 Task: Search one way flight ticket for 3 adults, 3 children in business from Gainesville: Gainesville Regional Airport to Laramie: Laramie Regional Airport on 5-3-2023. Choice of flights is Emirates and Kenya Airways. Number of bags: 1 carry on bag and 3 checked bags. Price is upto 79000. Outbound departure time preference is 15:00.
Action: Mouse moved to (323, 135)
Screenshot: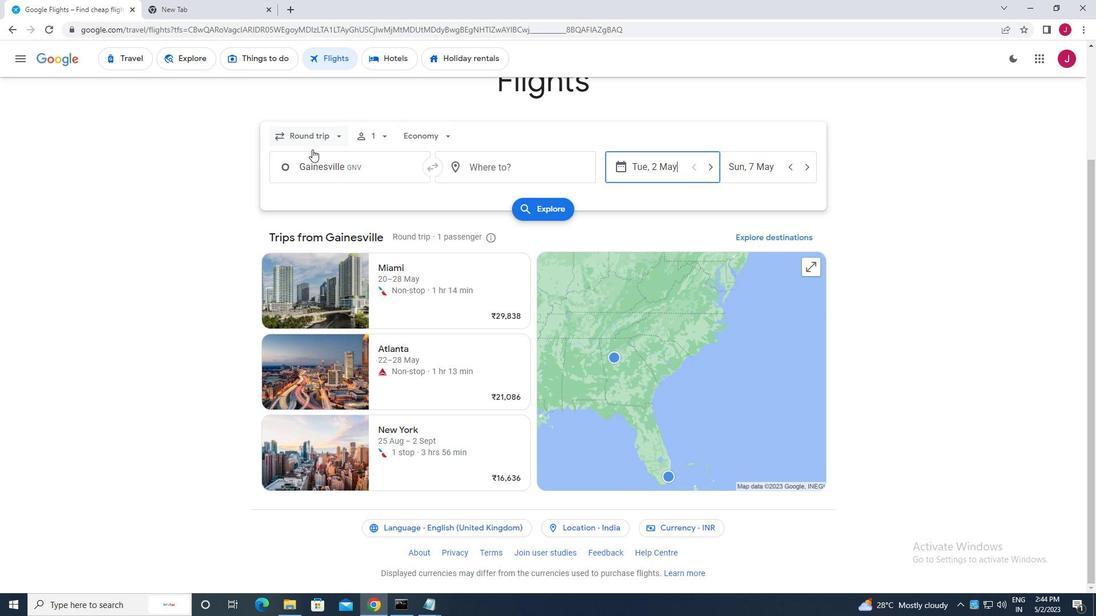 
Action: Mouse pressed left at (323, 135)
Screenshot: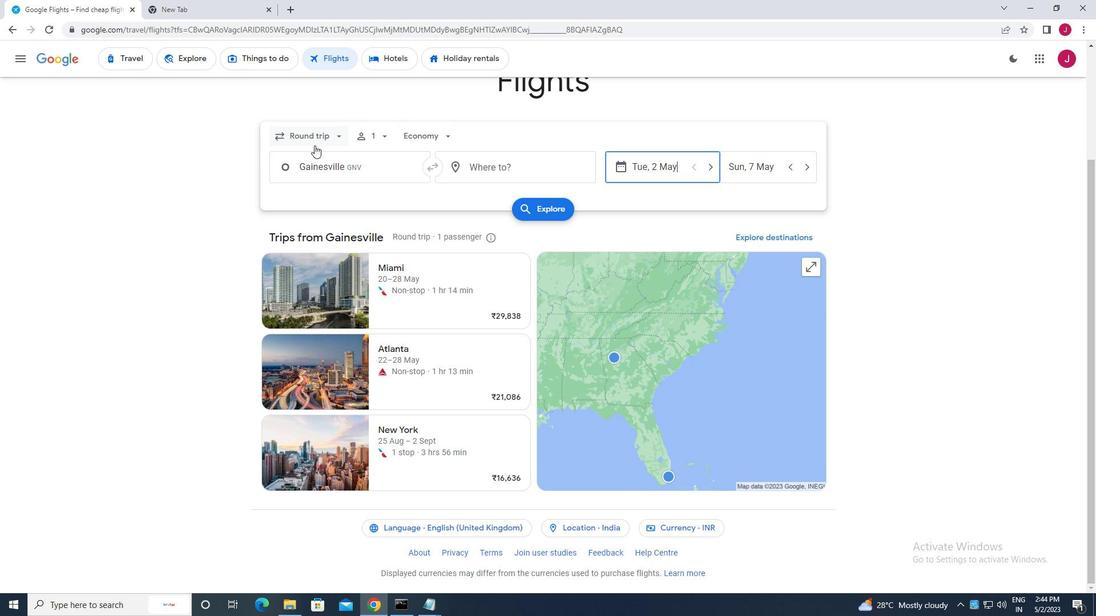
Action: Mouse moved to (328, 190)
Screenshot: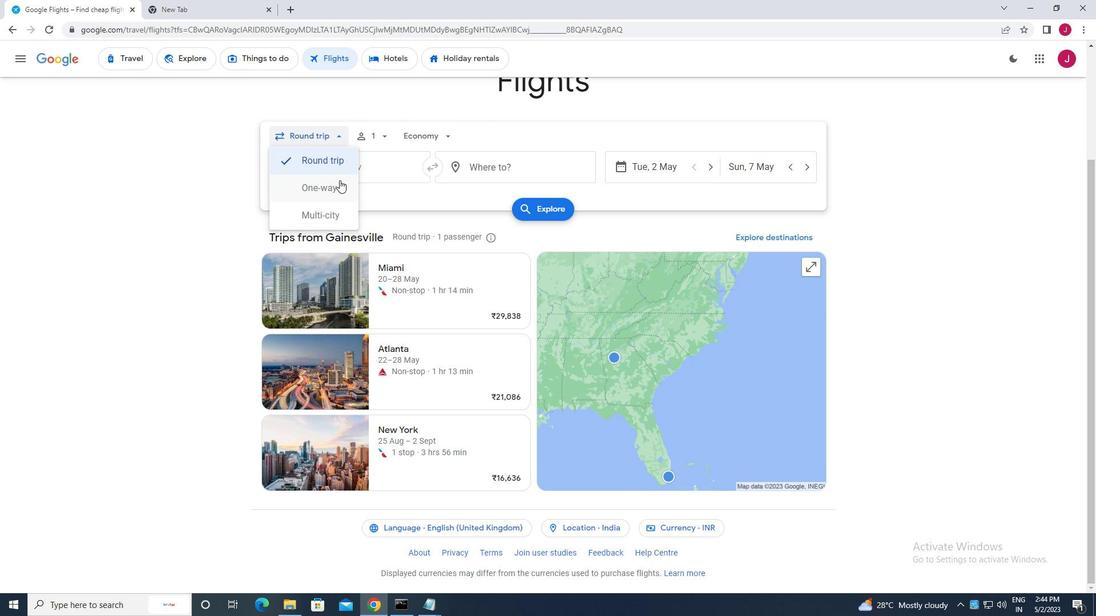 
Action: Mouse pressed left at (328, 190)
Screenshot: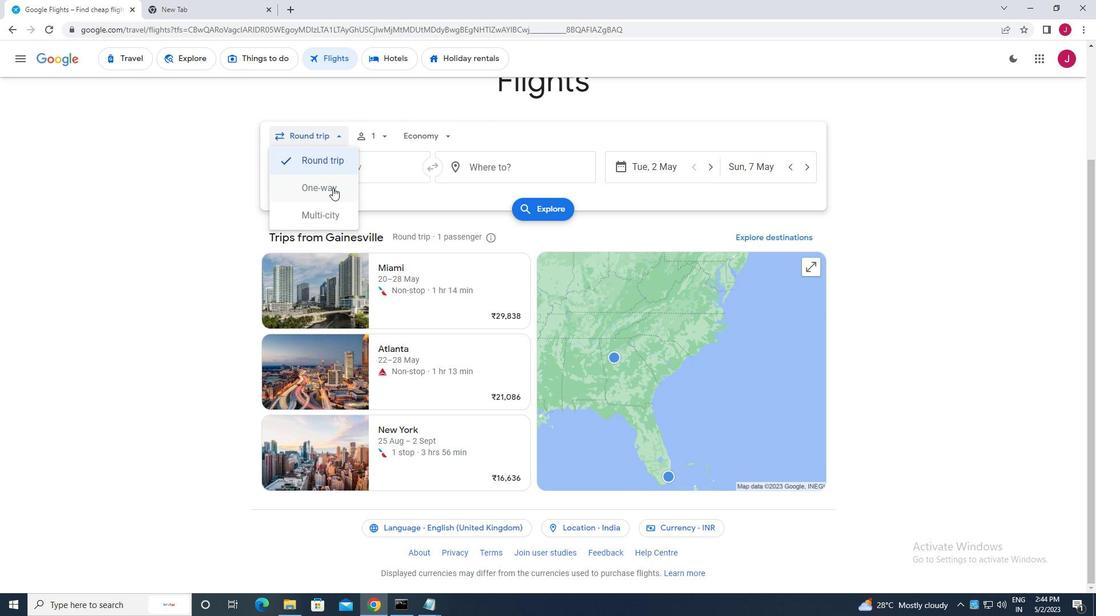 
Action: Mouse moved to (375, 133)
Screenshot: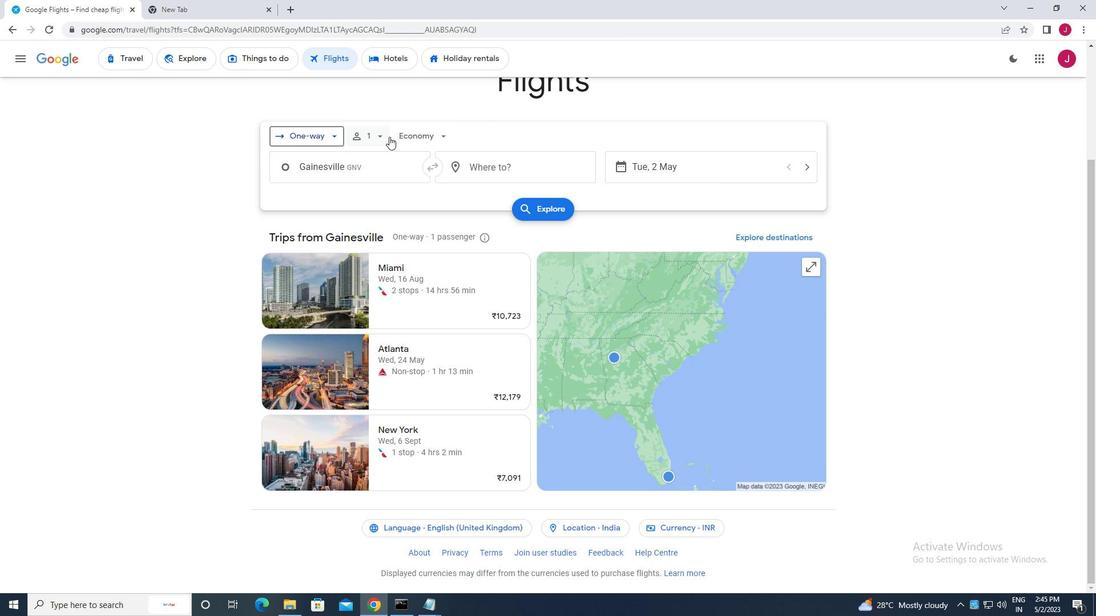 
Action: Mouse pressed left at (375, 133)
Screenshot: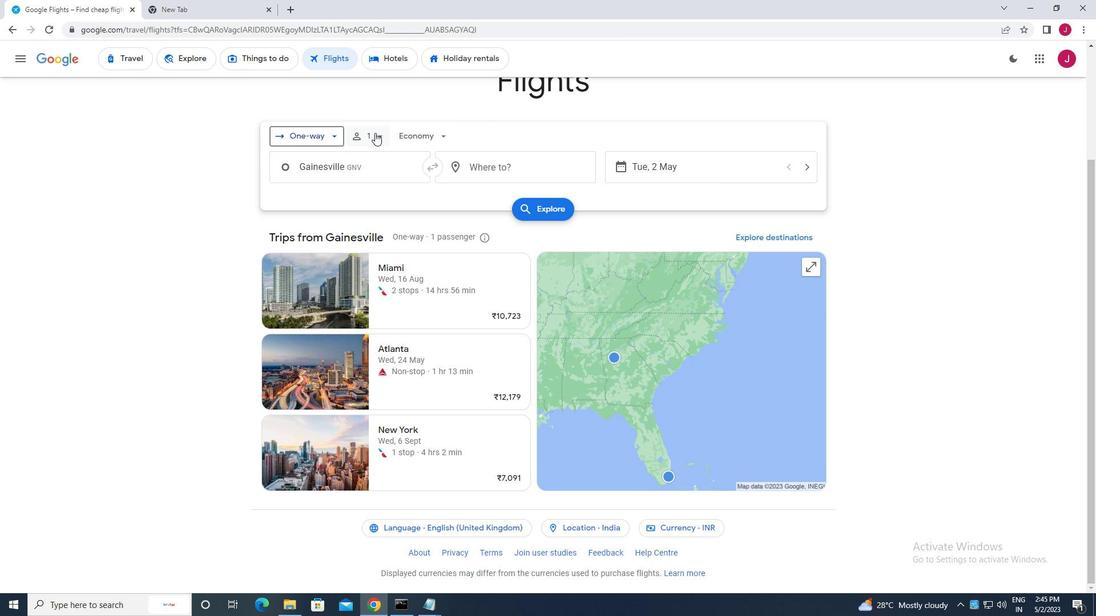 
Action: Mouse moved to (464, 166)
Screenshot: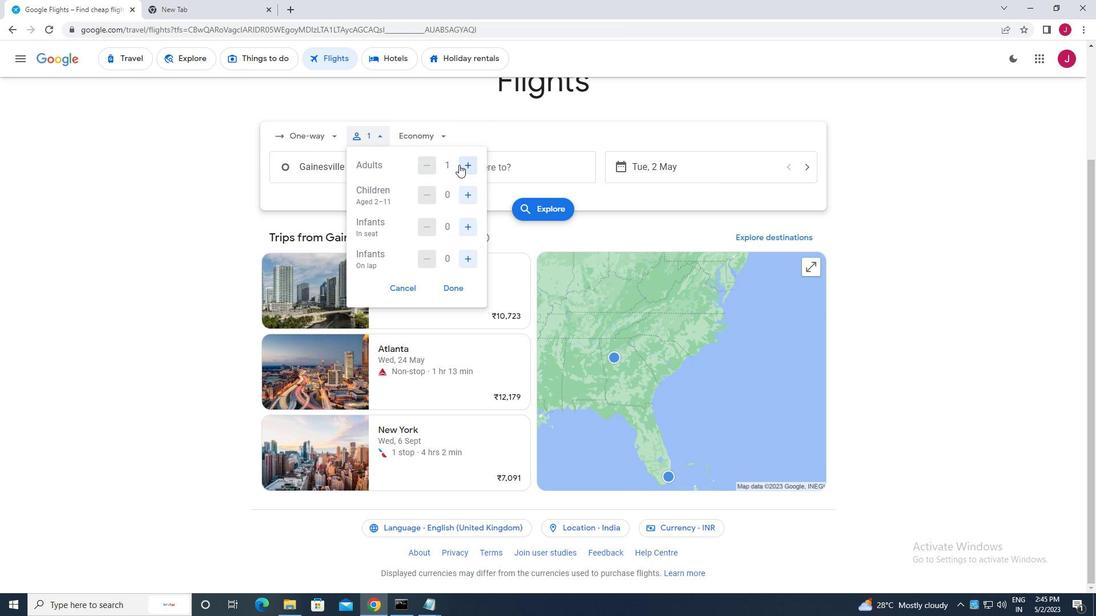 
Action: Mouse pressed left at (464, 166)
Screenshot: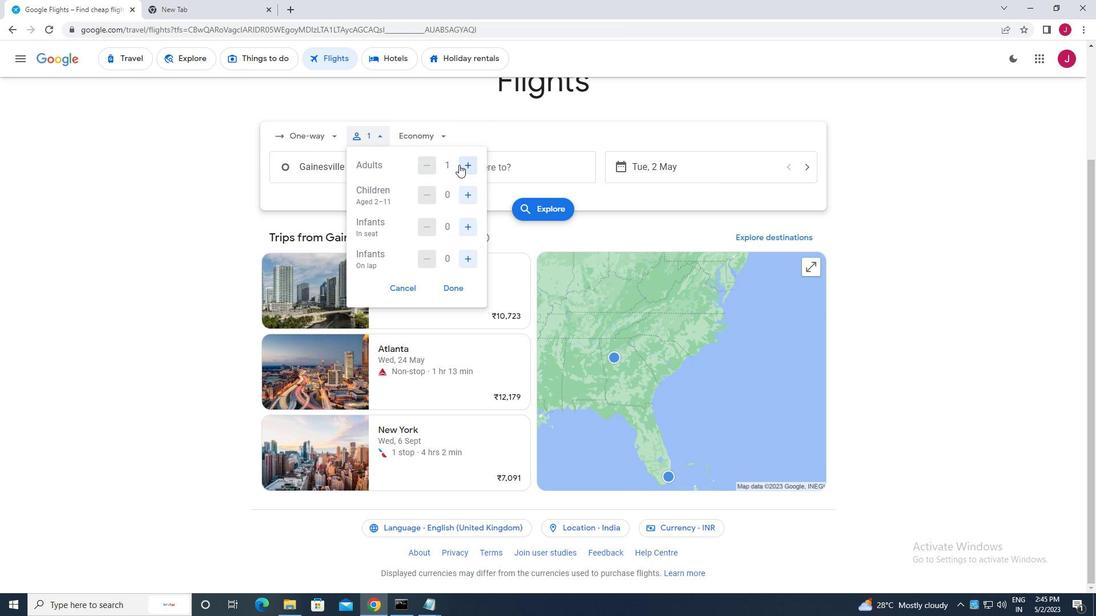 
Action: Mouse pressed left at (464, 166)
Screenshot: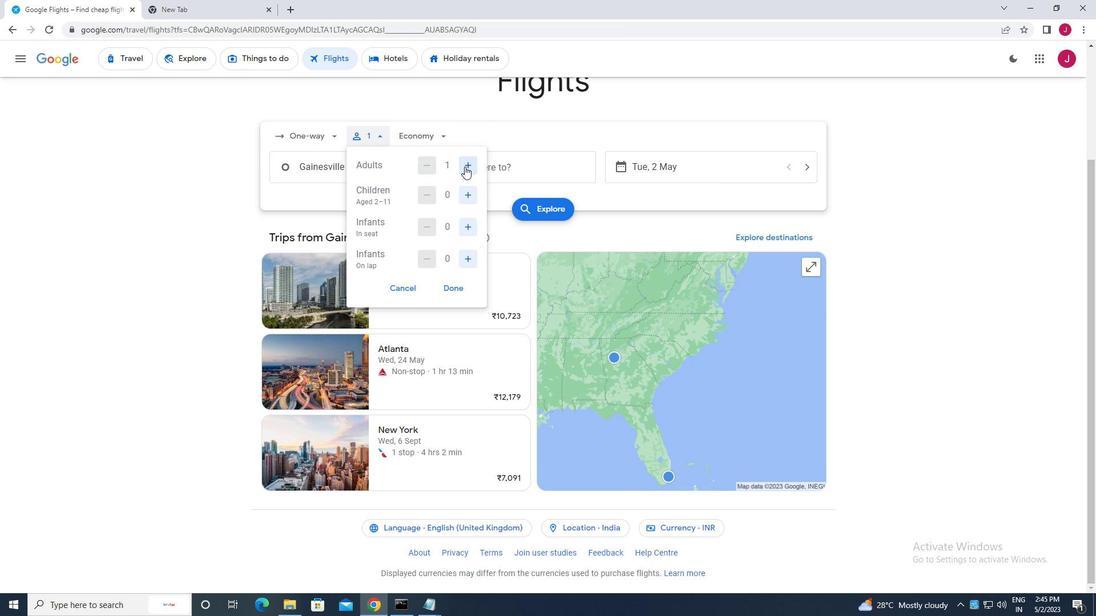
Action: Mouse moved to (464, 198)
Screenshot: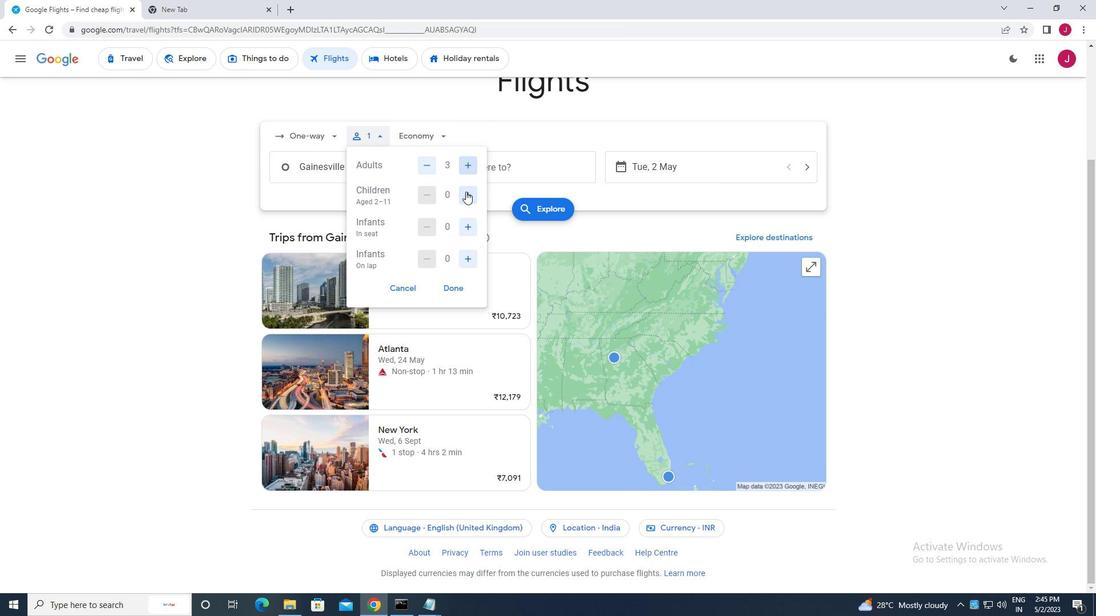 
Action: Mouse pressed left at (464, 198)
Screenshot: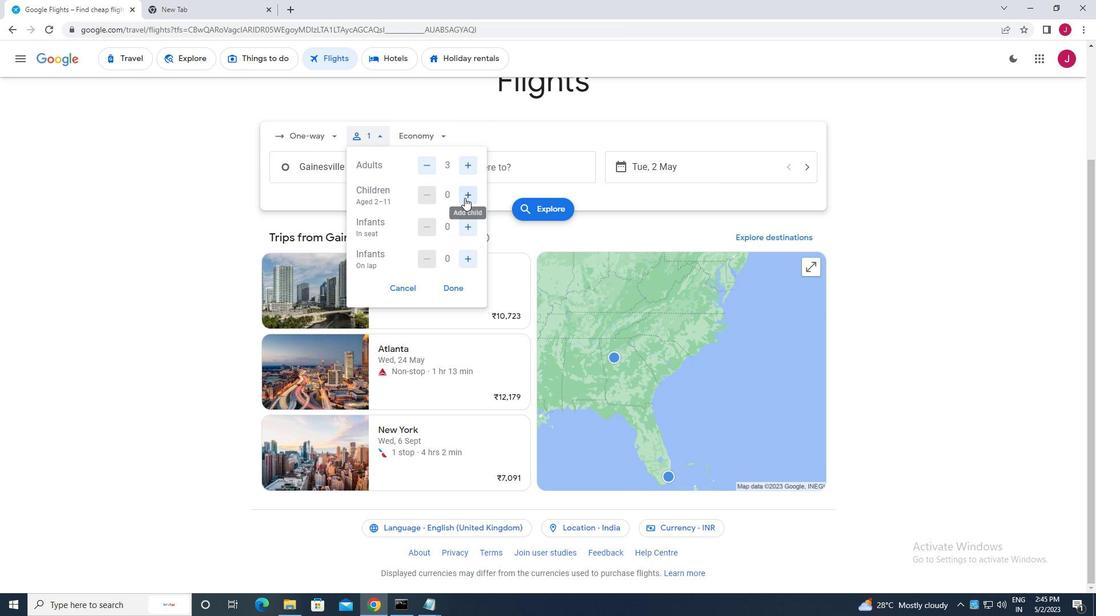 
Action: Mouse pressed left at (464, 198)
Screenshot: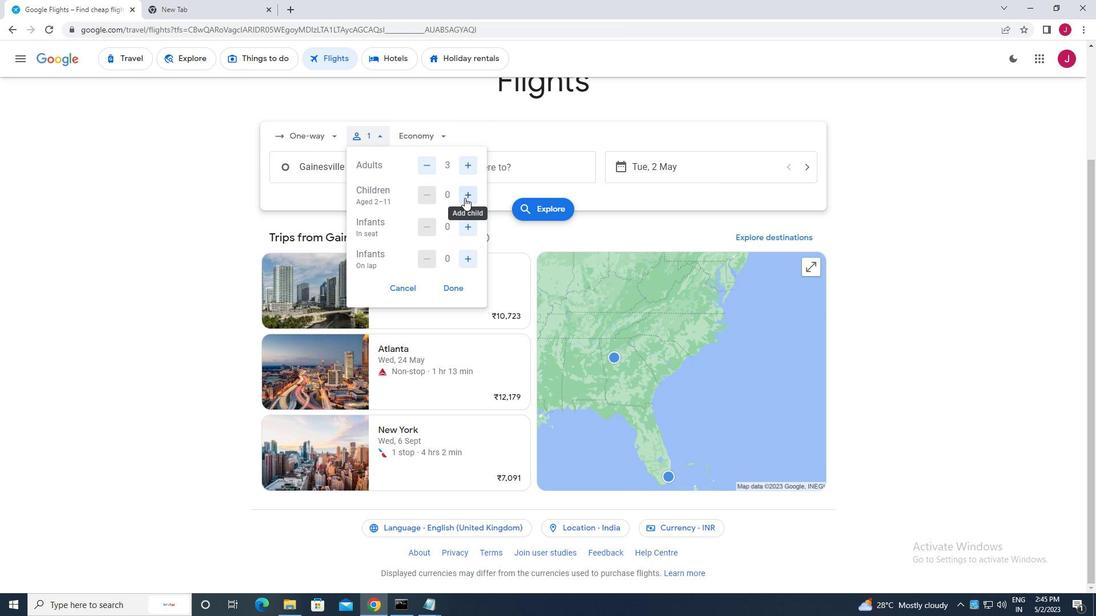 
Action: Mouse pressed left at (464, 198)
Screenshot: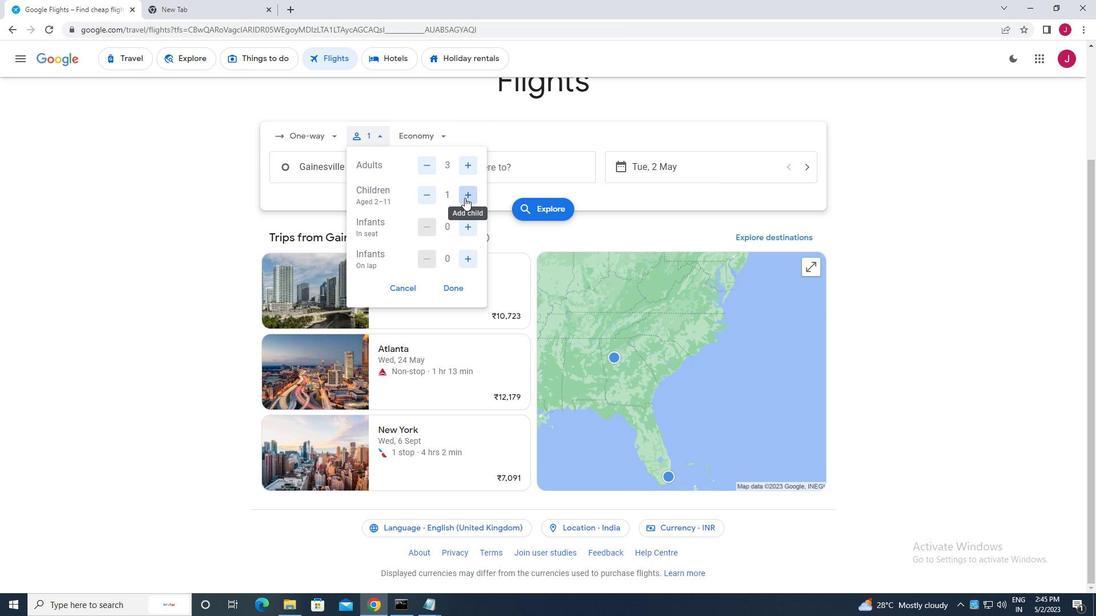 
Action: Mouse moved to (456, 287)
Screenshot: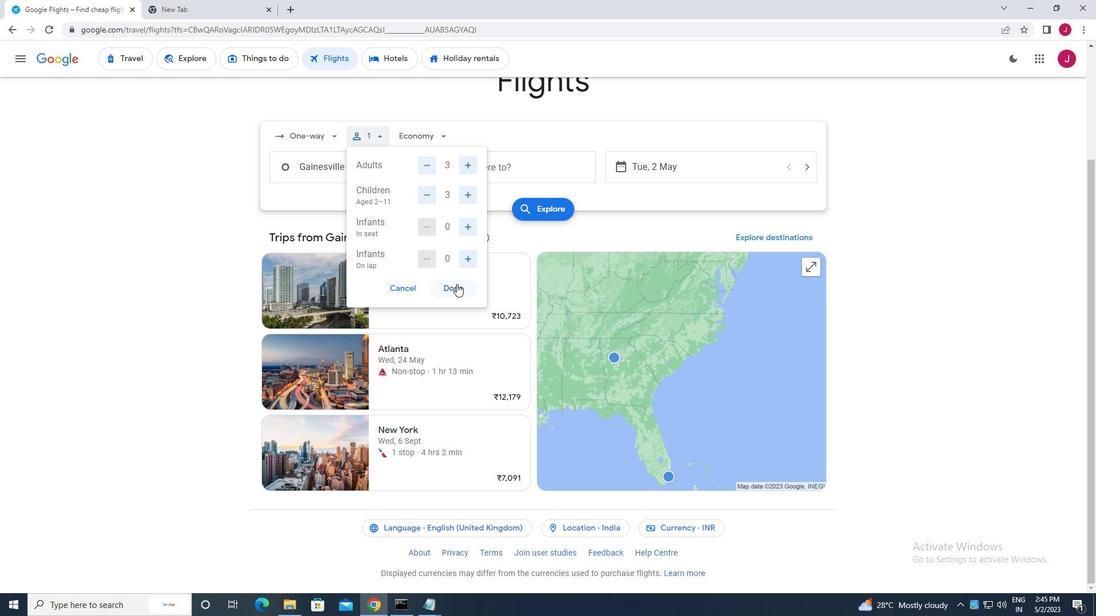 
Action: Mouse pressed left at (456, 287)
Screenshot: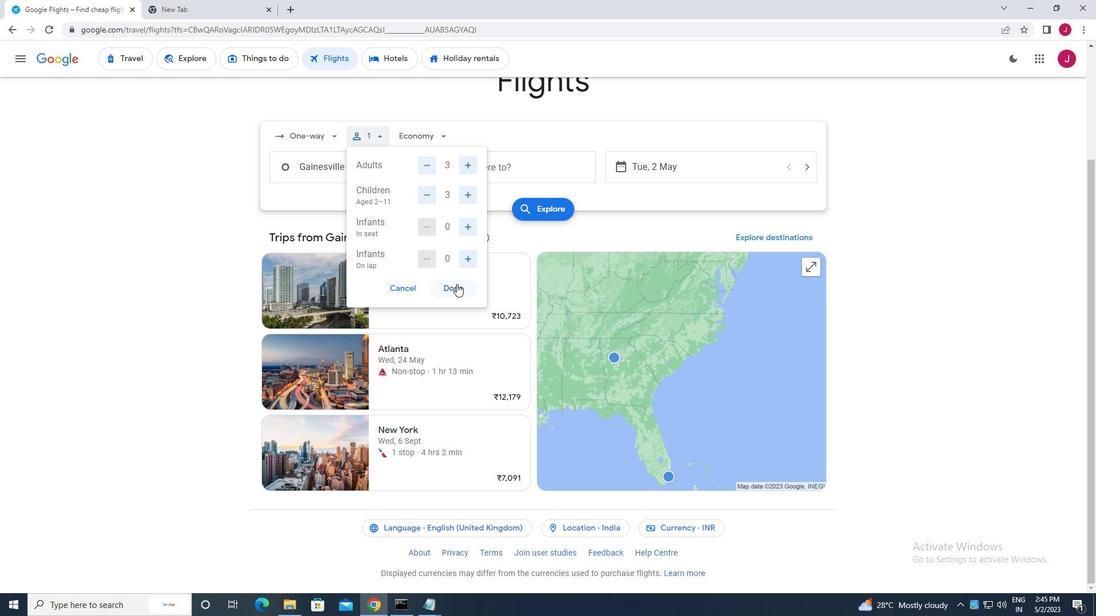 
Action: Mouse moved to (444, 135)
Screenshot: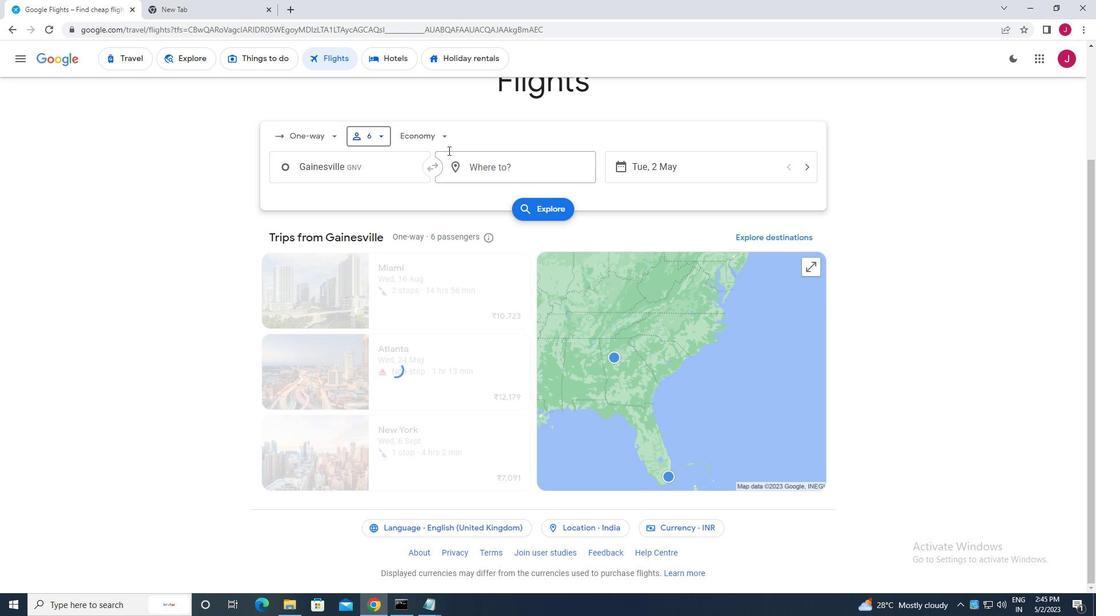 
Action: Mouse pressed left at (444, 135)
Screenshot: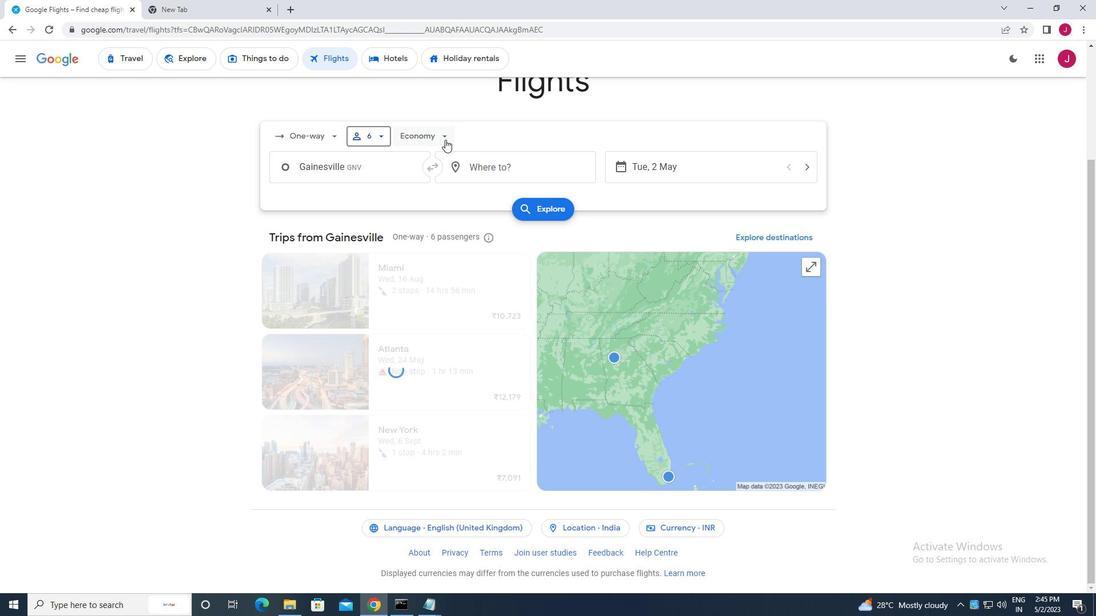
Action: Mouse moved to (429, 213)
Screenshot: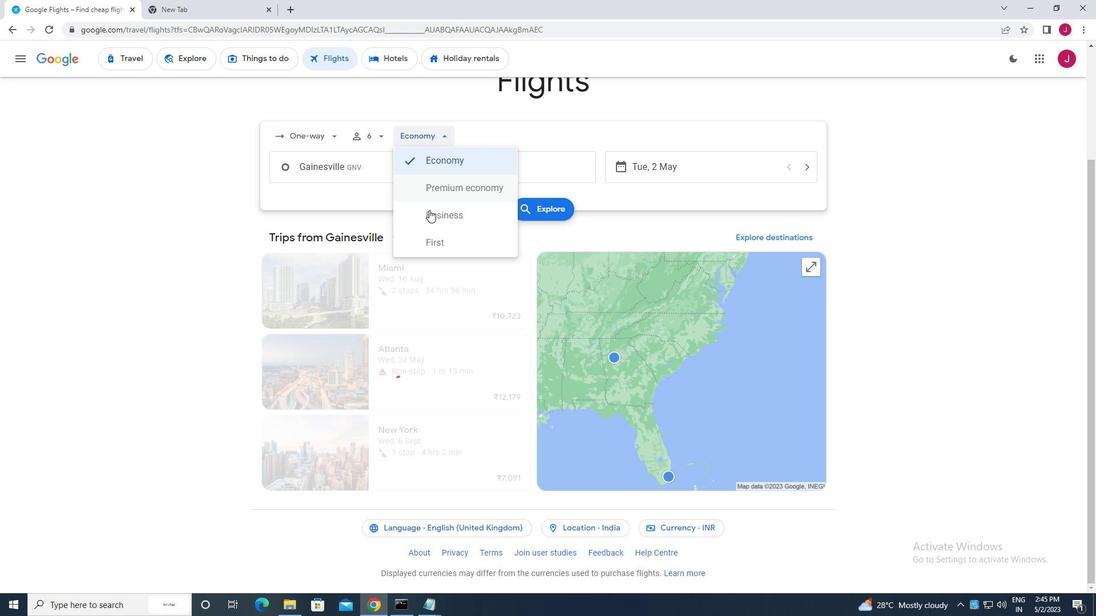 
Action: Mouse pressed left at (429, 213)
Screenshot: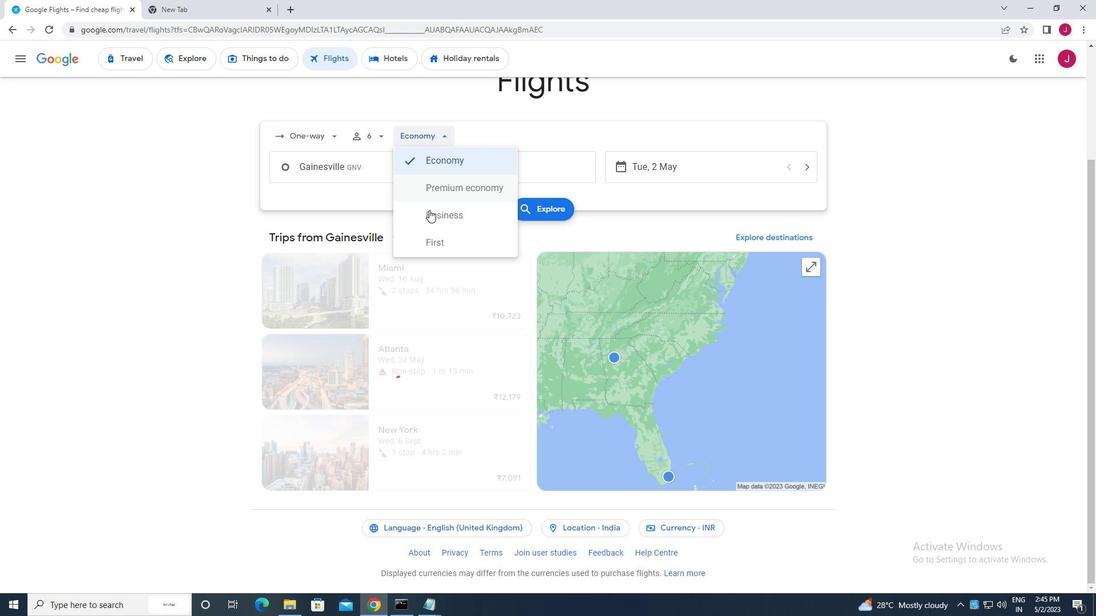 
Action: Mouse moved to (386, 168)
Screenshot: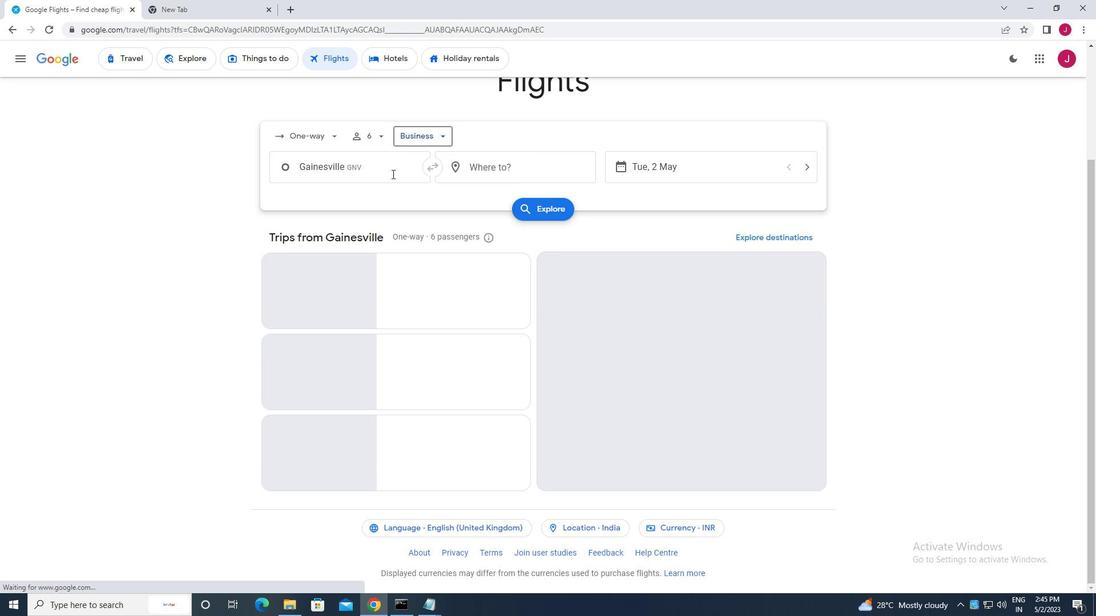 
Action: Mouse pressed left at (386, 168)
Screenshot: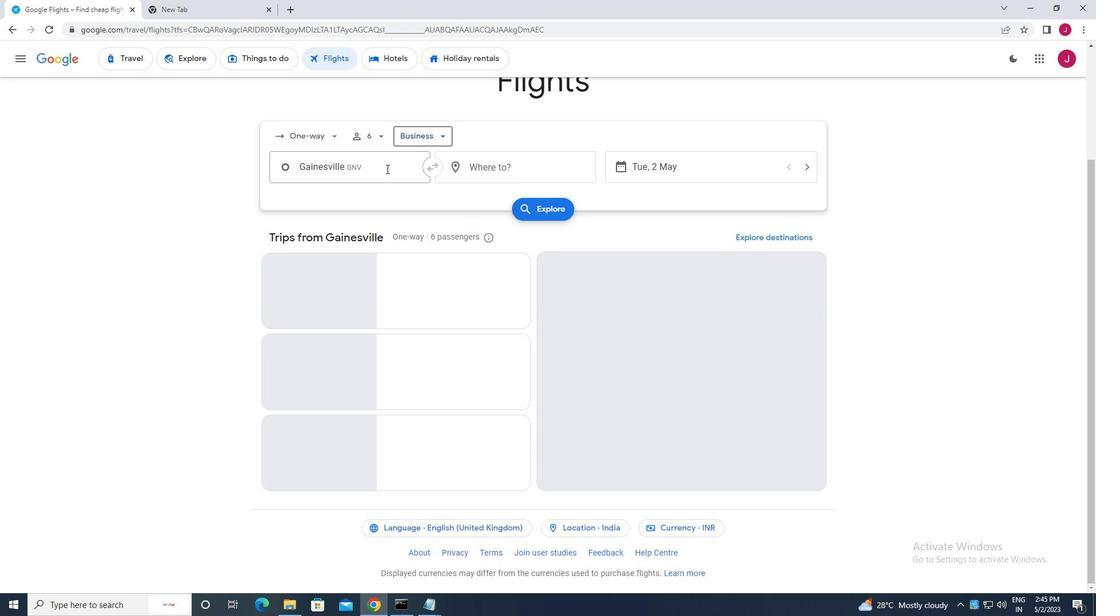 
Action: Mouse moved to (387, 166)
Screenshot: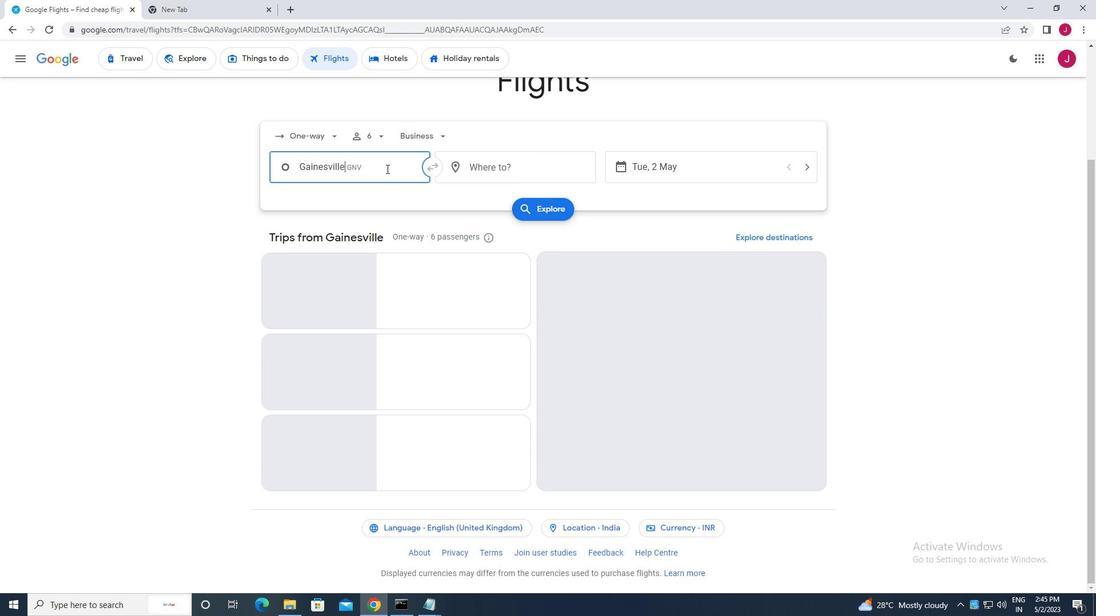 
Action: Key pressed gaines
Screenshot: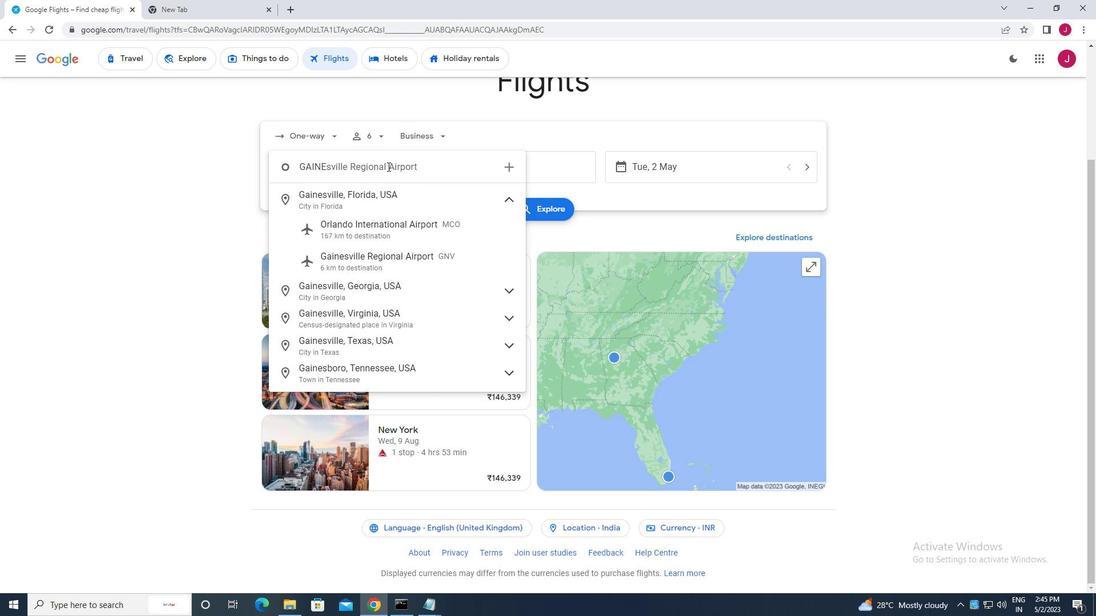 
Action: Mouse moved to (406, 255)
Screenshot: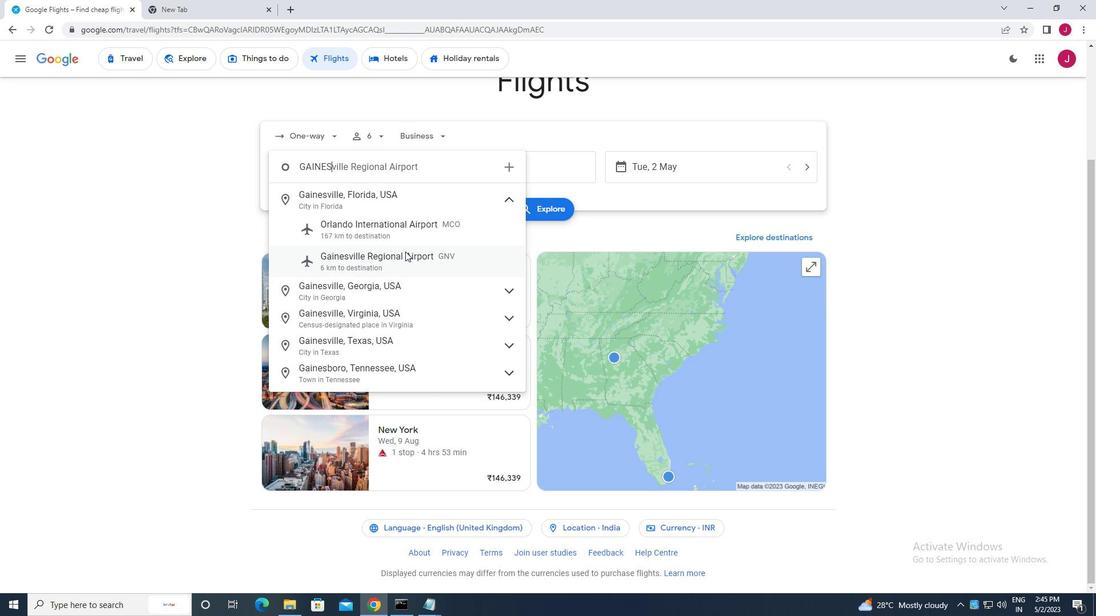 
Action: Mouse pressed left at (406, 255)
Screenshot: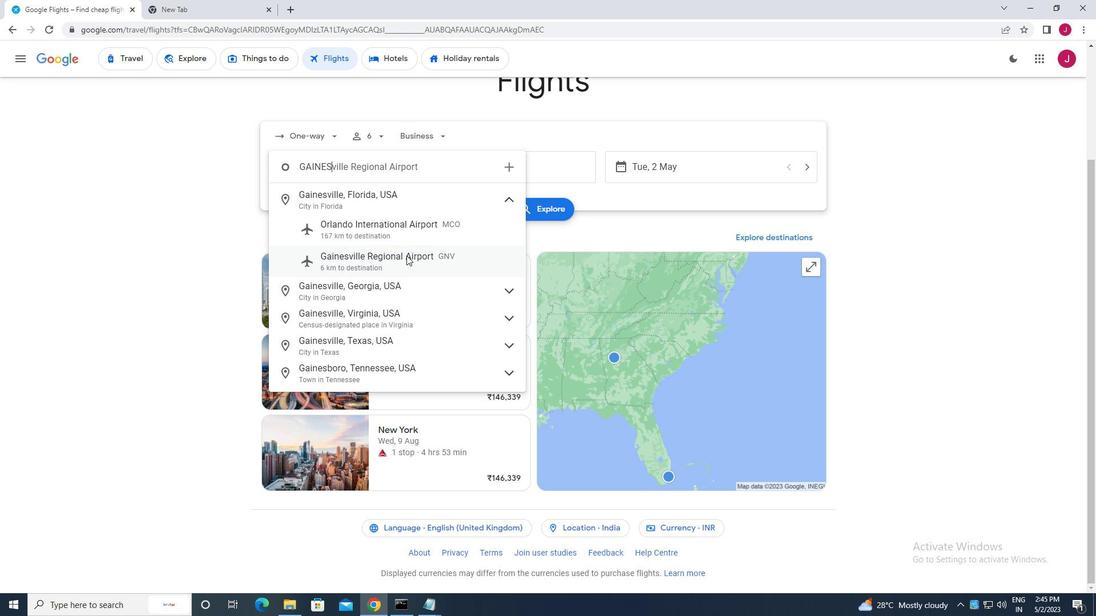 
Action: Mouse moved to (509, 174)
Screenshot: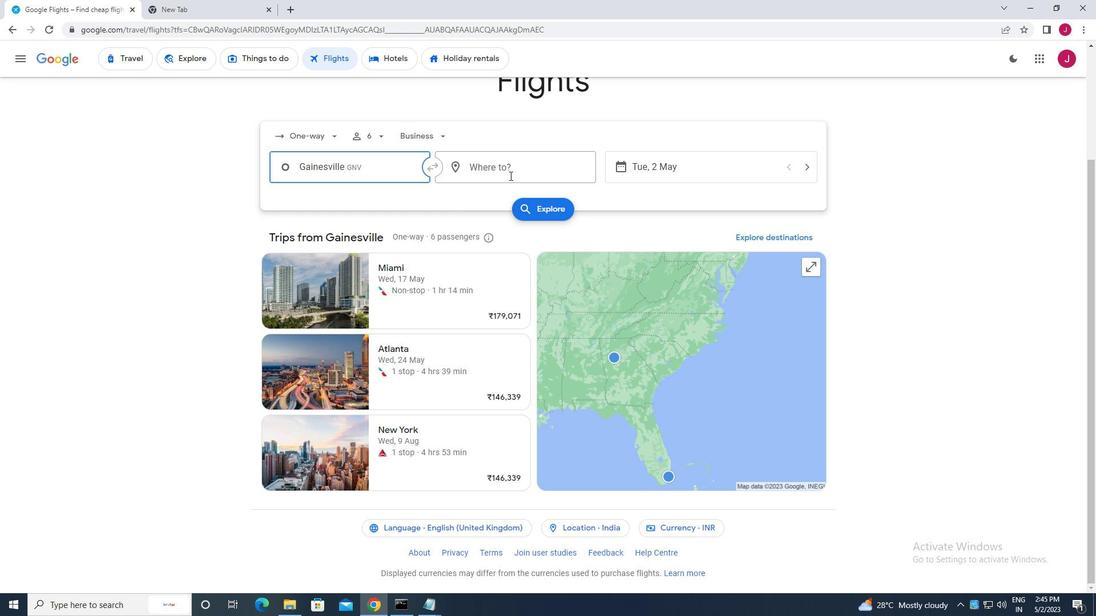 
Action: Mouse pressed left at (509, 174)
Screenshot: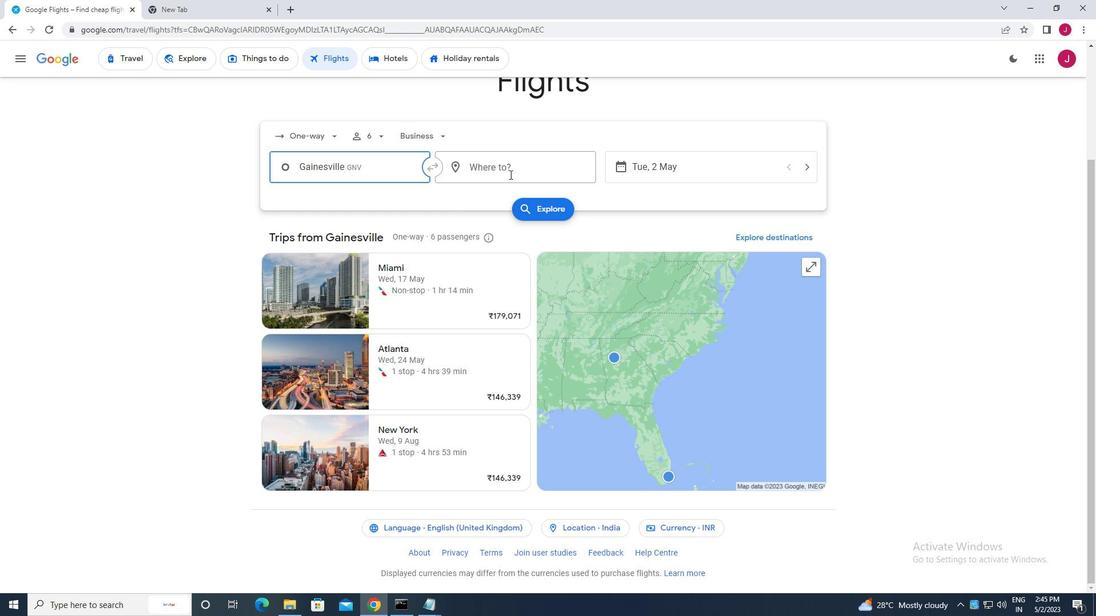 
Action: Mouse moved to (512, 175)
Screenshot: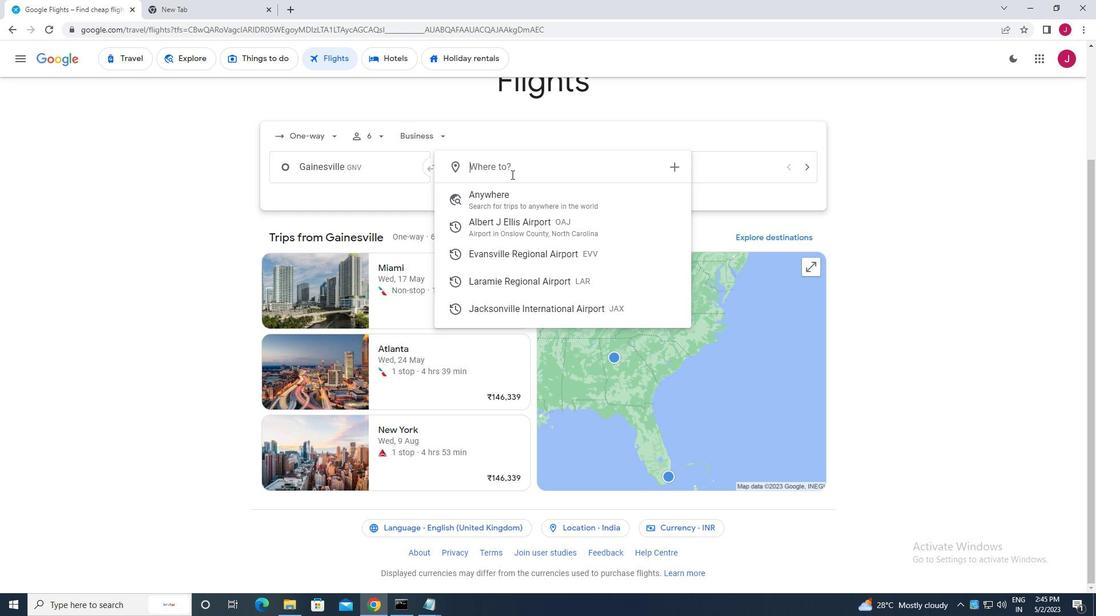 
Action: Key pressed laram
Screenshot: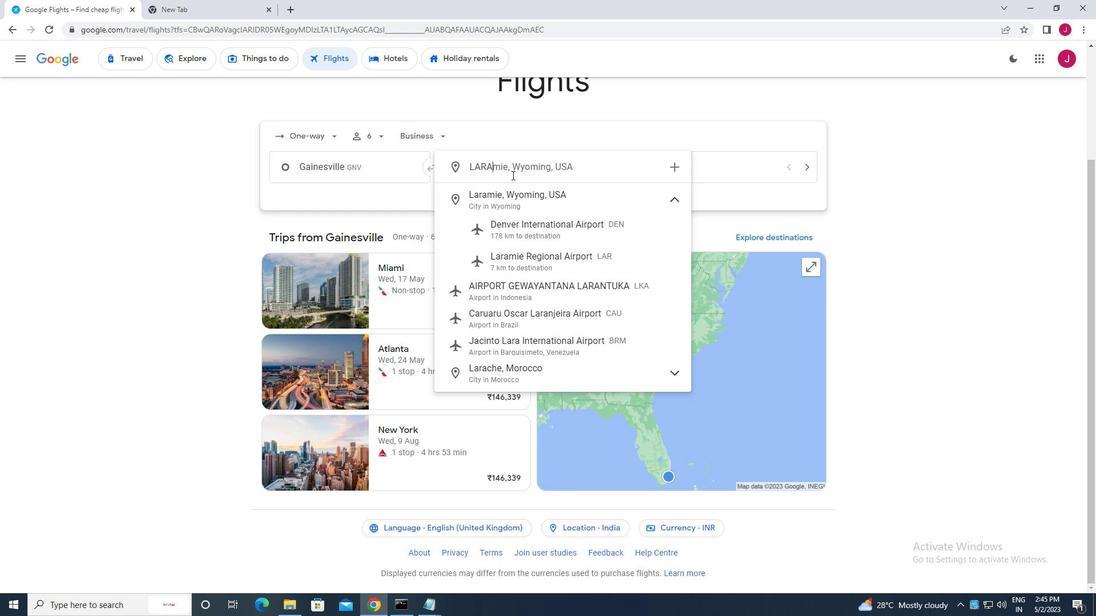 
Action: Mouse moved to (547, 258)
Screenshot: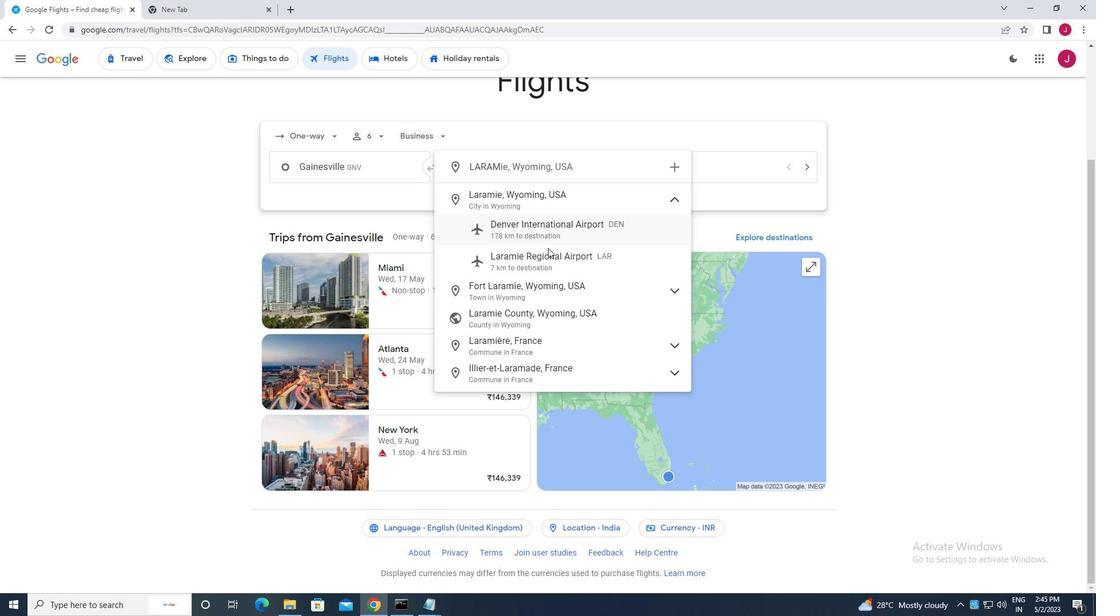 
Action: Mouse pressed left at (547, 258)
Screenshot: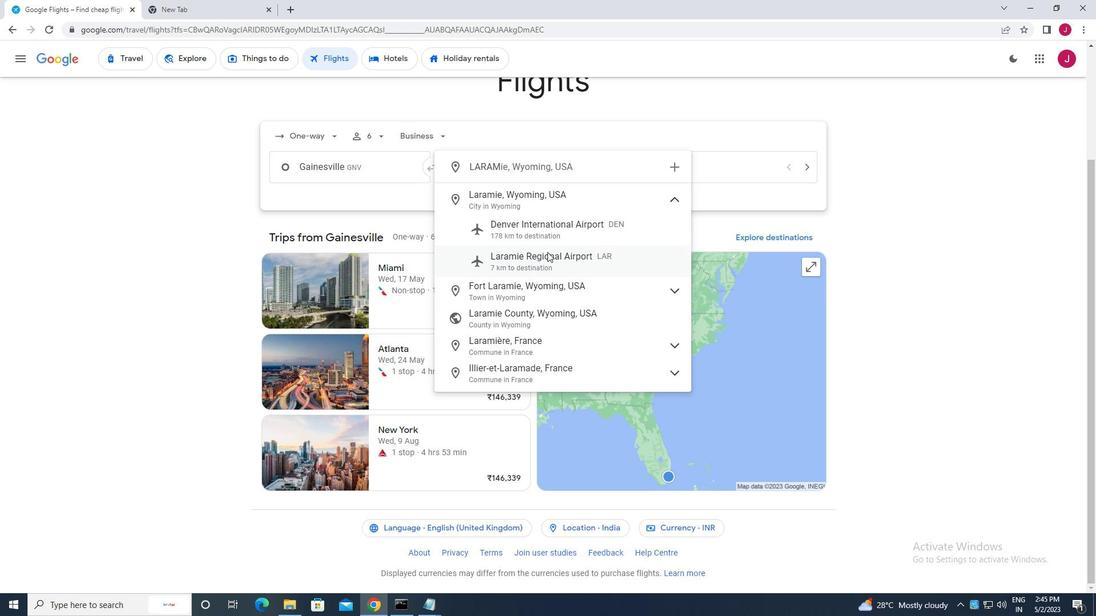 
Action: Mouse moved to (668, 163)
Screenshot: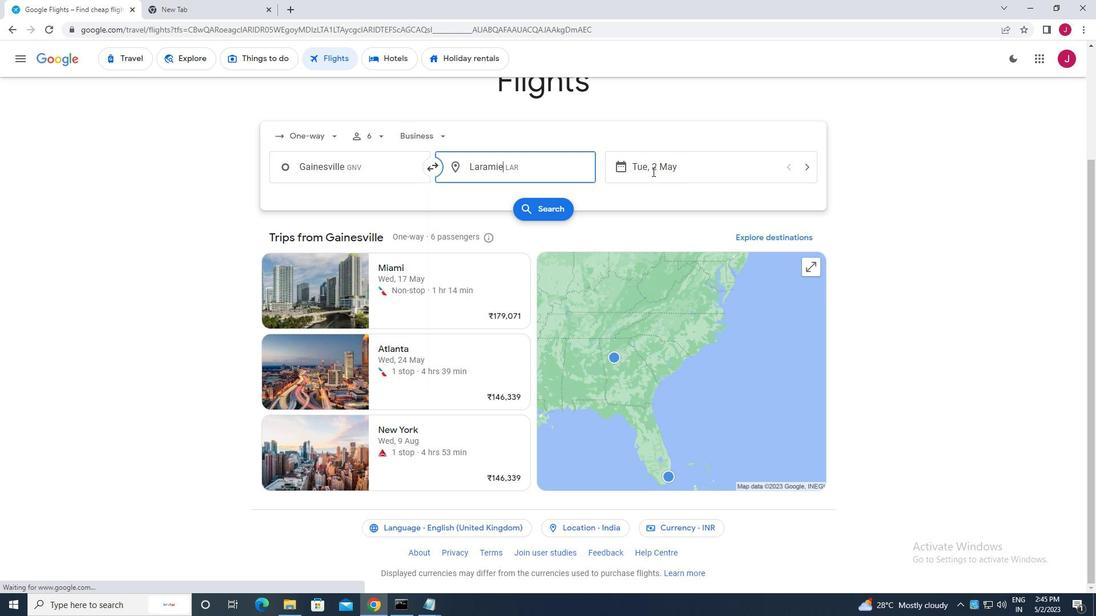 
Action: Mouse pressed left at (668, 163)
Screenshot: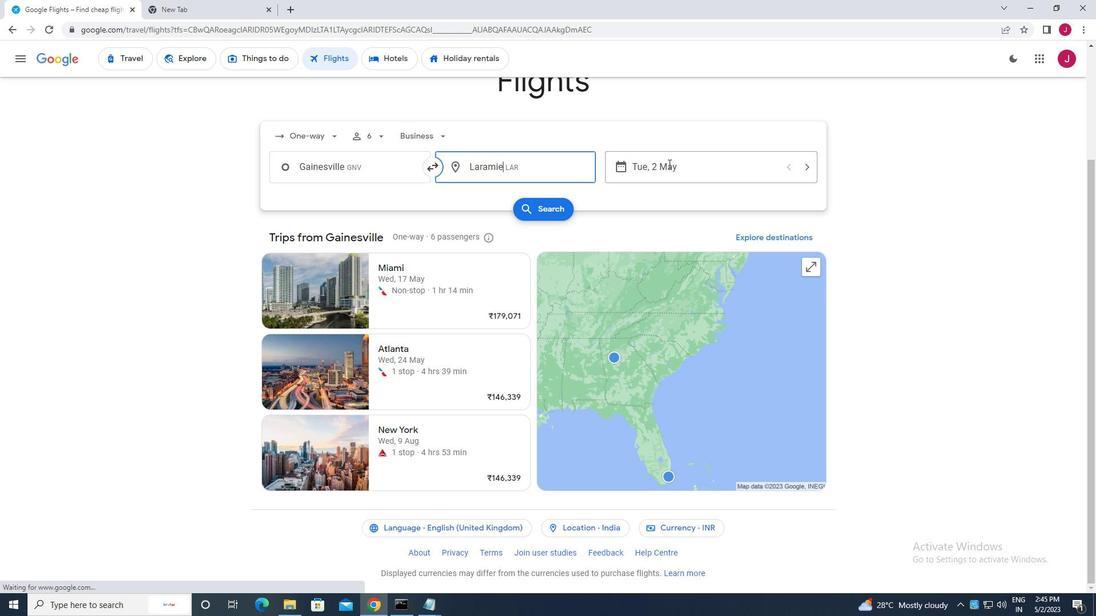 
Action: Mouse moved to (496, 259)
Screenshot: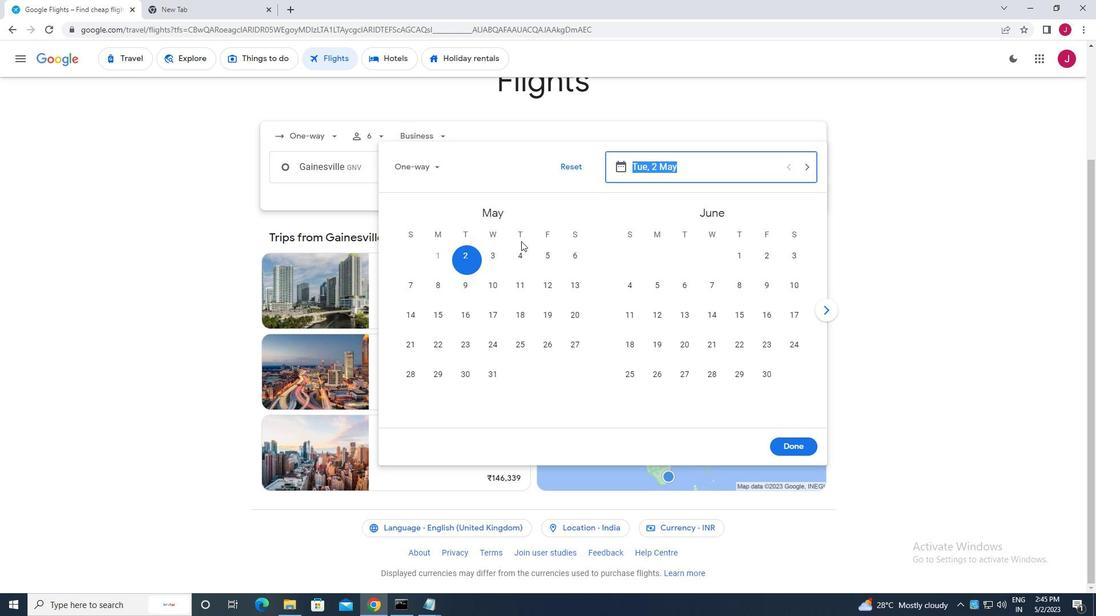 
Action: Mouse pressed left at (496, 259)
Screenshot: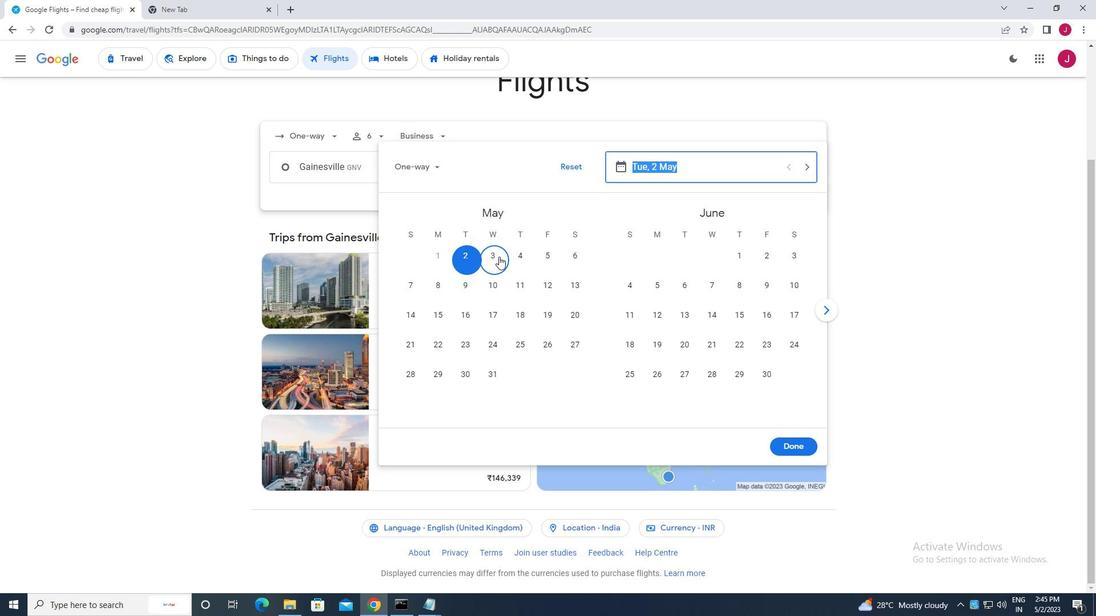 
Action: Mouse moved to (794, 446)
Screenshot: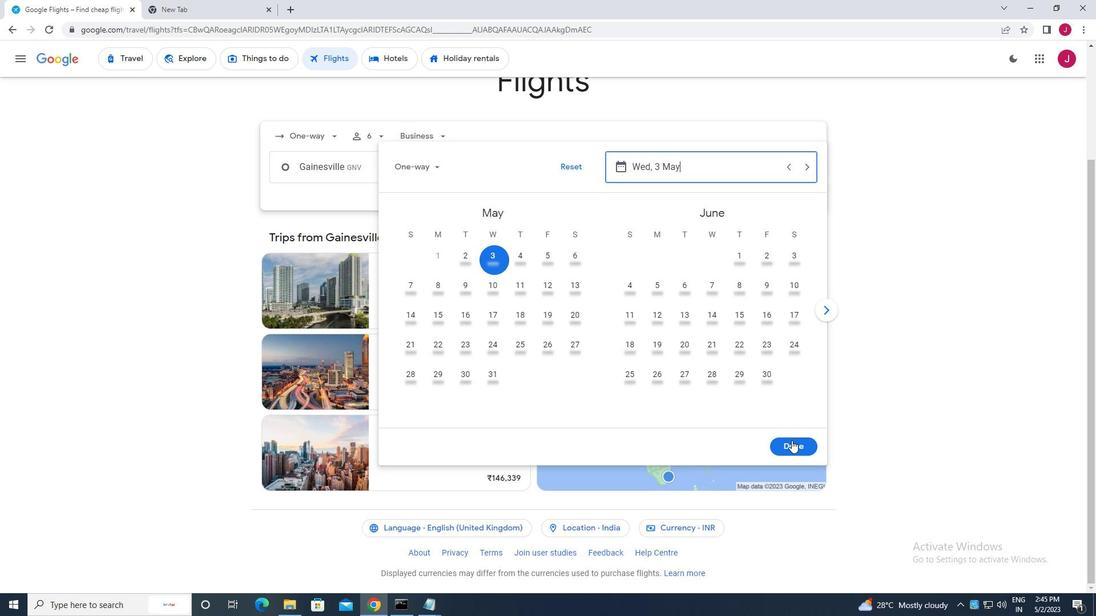 
Action: Mouse pressed left at (794, 446)
Screenshot: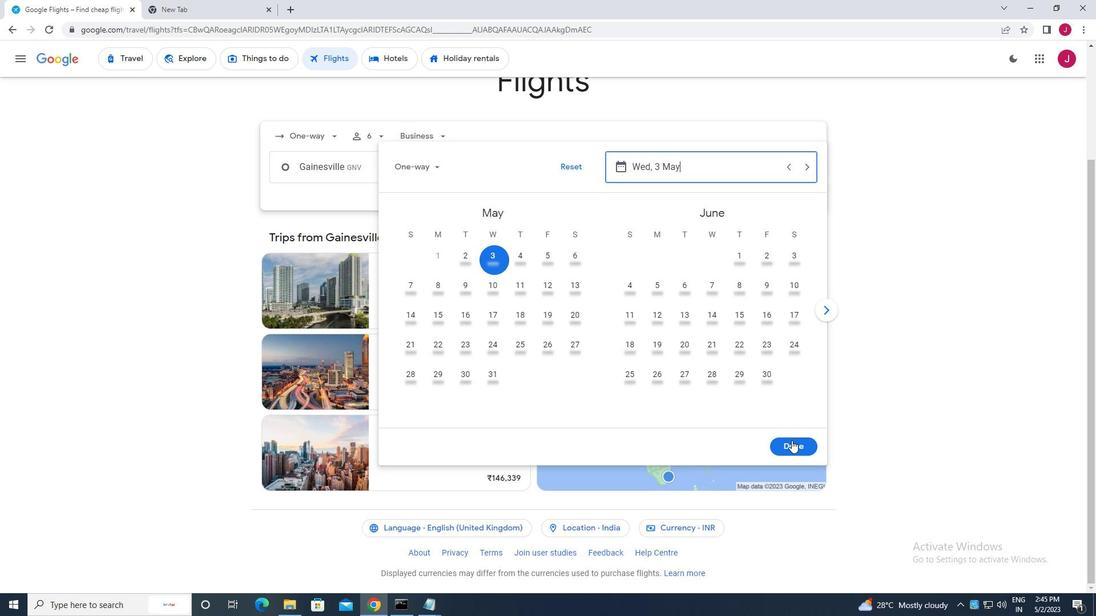 
Action: Mouse moved to (550, 214)
Screenshot: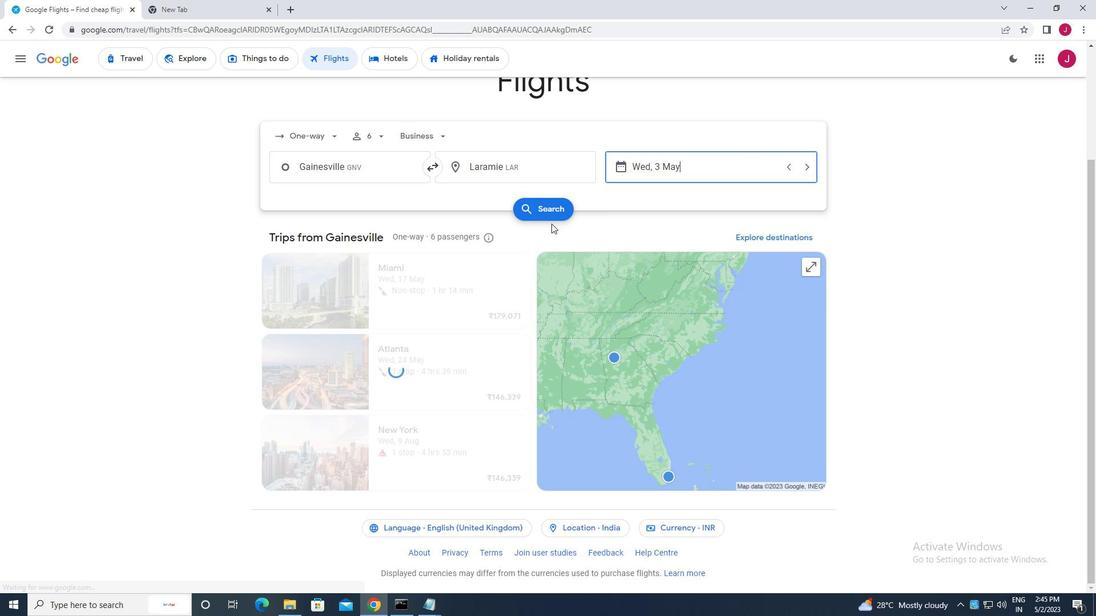 
Action: Mouse pressed left at (550, 214)
Screenshot: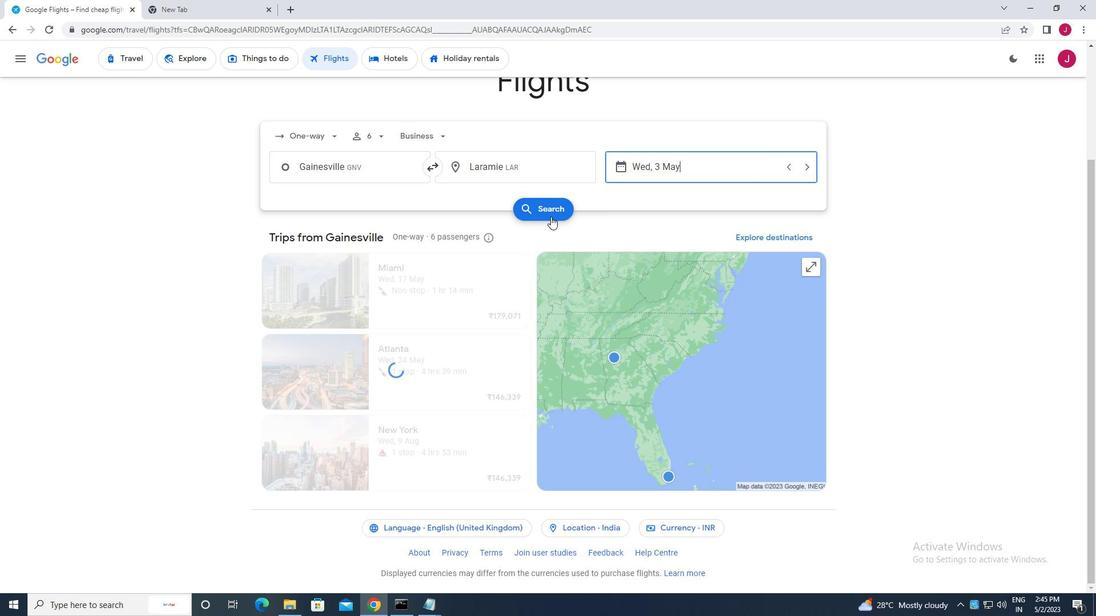 
Action: Mouse moved to (296, 164)
Screenshot: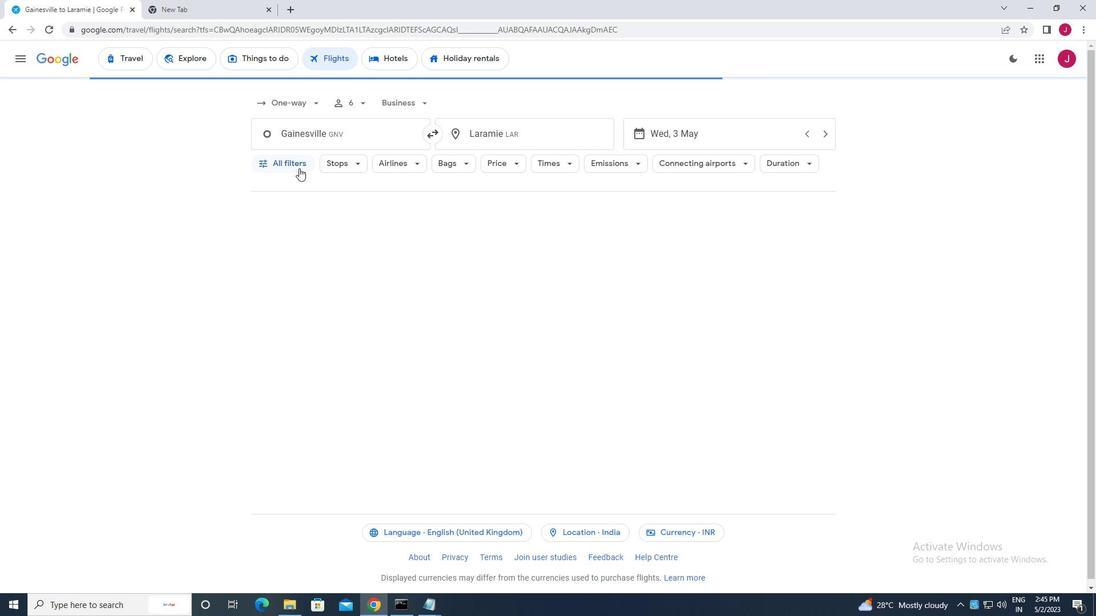 
Action: Mouse pressed left at (296, 164)
Screenshot: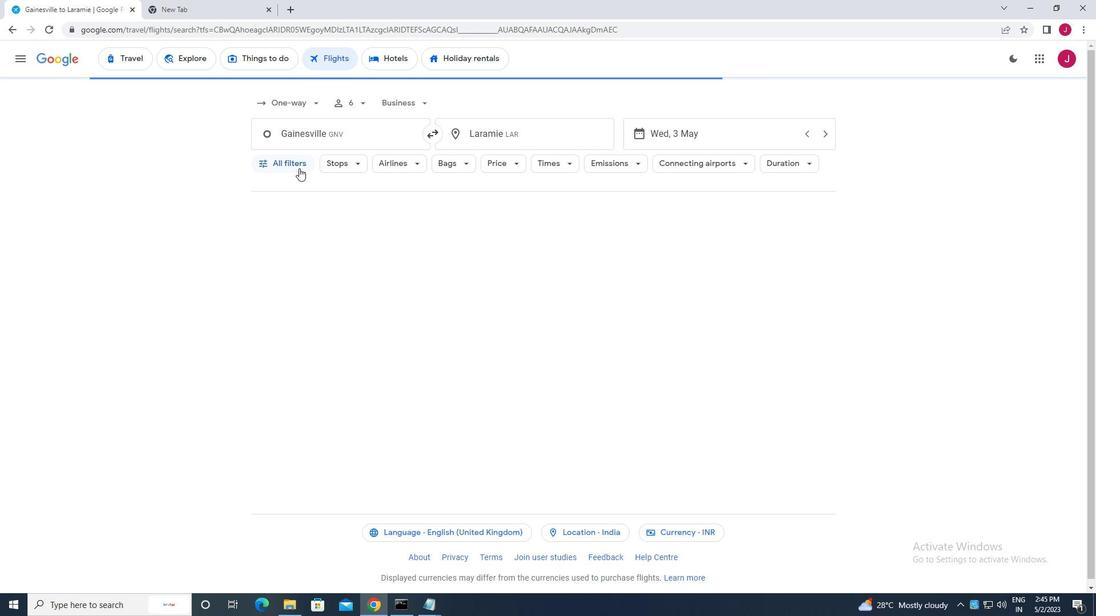 
Action: Mouse moved to (340, 237)
Screenshot: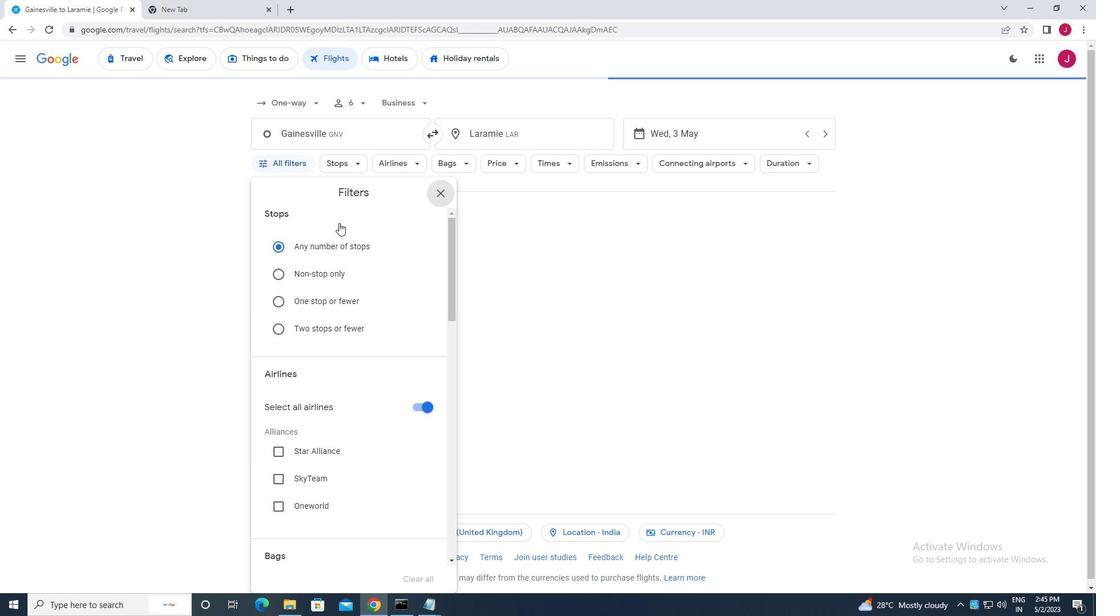 
Action: Mouse scrolled (340, 236) with delta (0, 0)
Screenshot: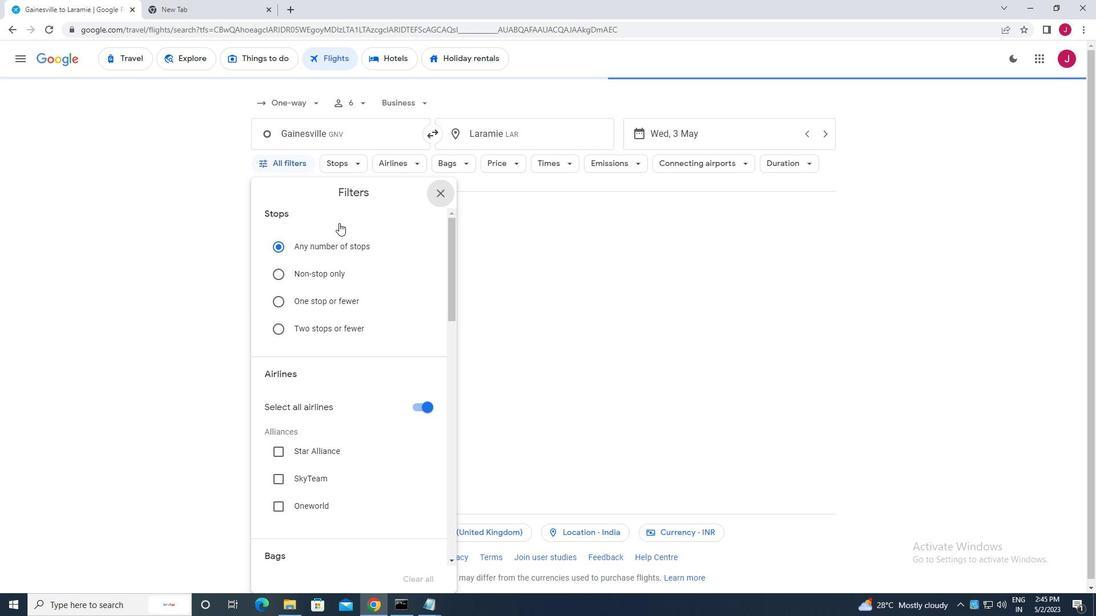 
Action: Mouse moved to (340, 239)
Screenshot: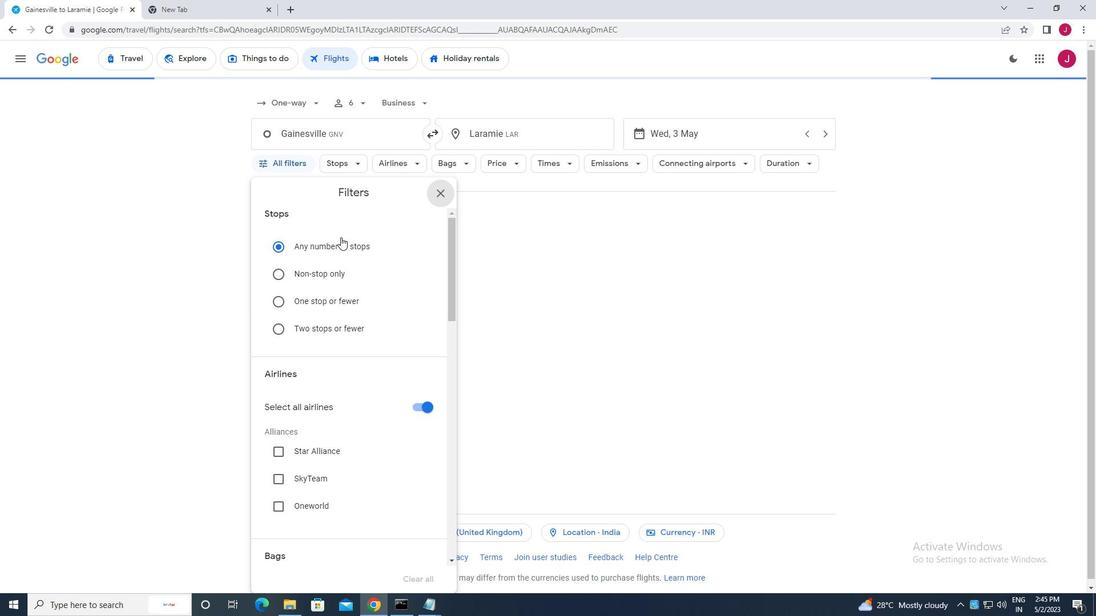 
Action: Mouse scrolled (340, 238) with delta (0, 0)
Screenshot: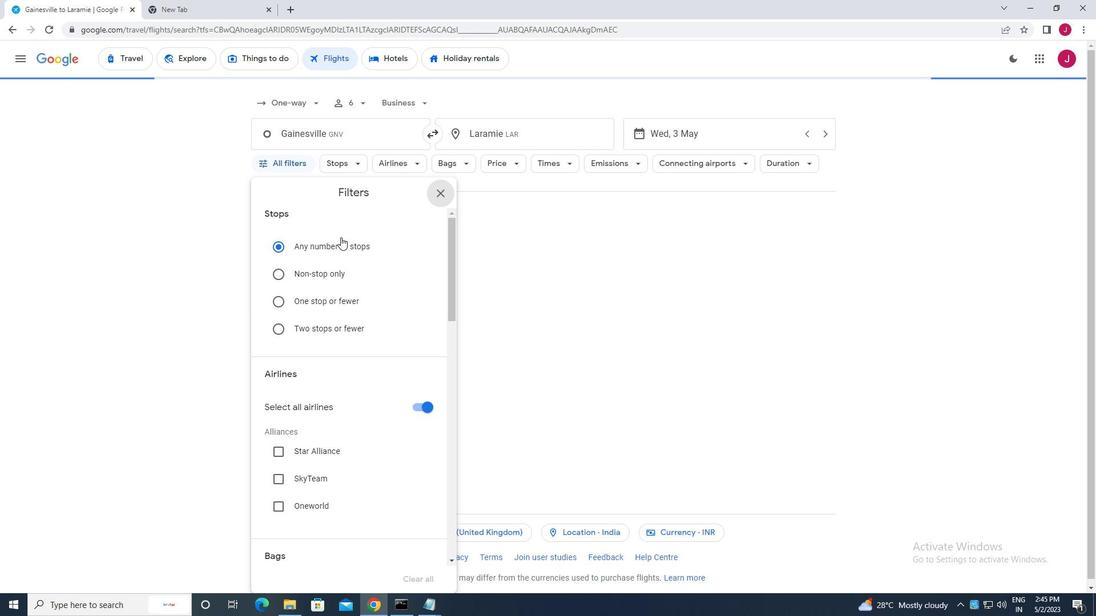 
Action: Mouse moved to (419, 291)
Screenshot: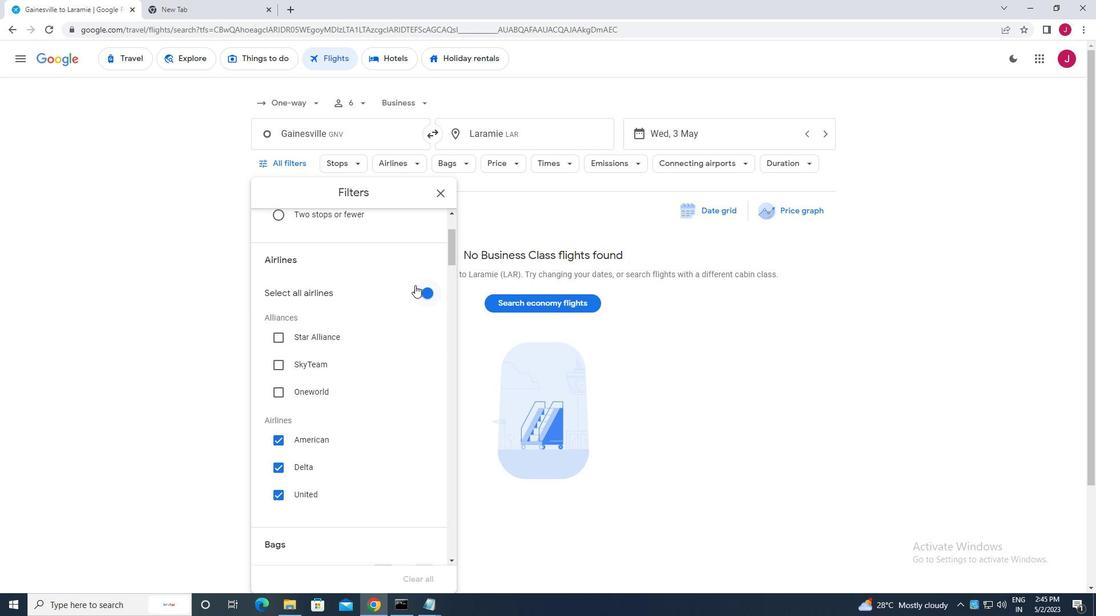 
Action: Mouse pressed left at (419, 291)
Screenshot: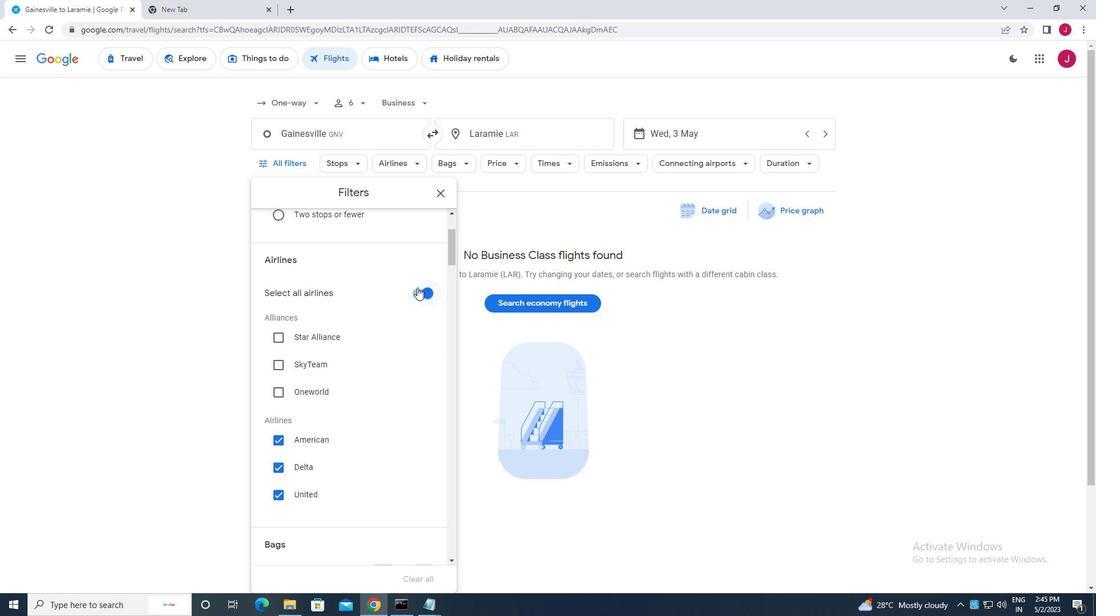 
Action: Mouse moved to (403, 291)
Screenshot: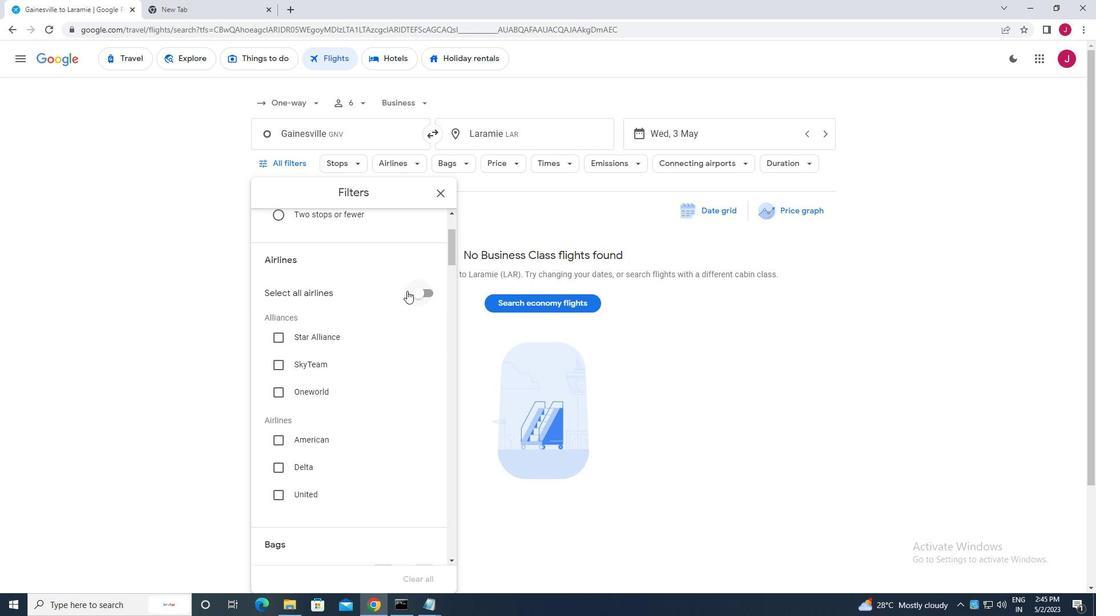 
Action: Mouse scrolled (403, 291) with delta (0, 0)
Screenshot: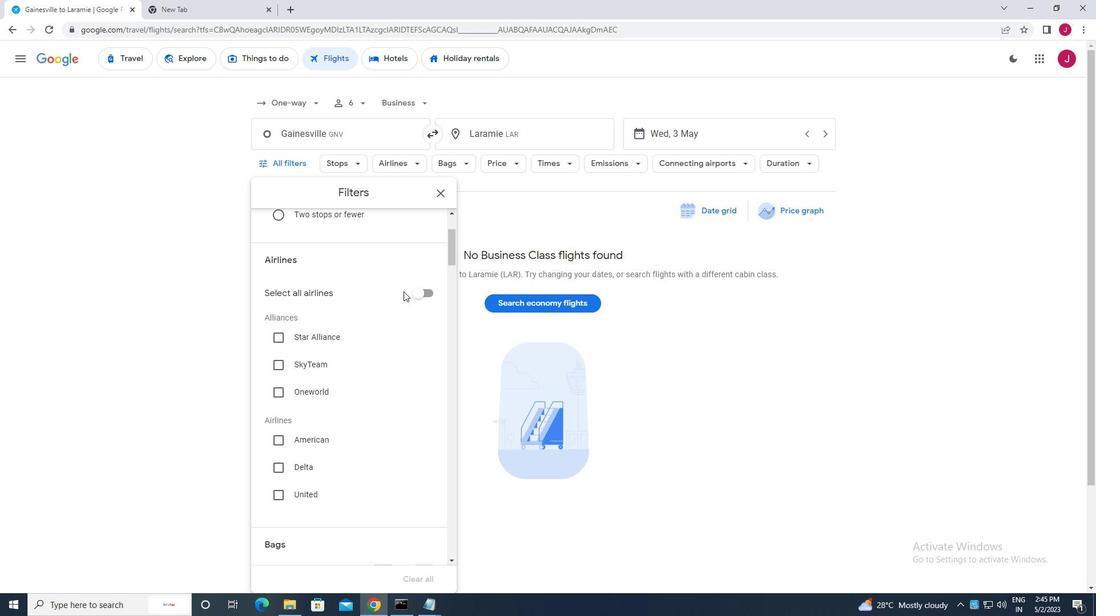 
Action: Mouse scrolled (403, 291) with delta (0, 0)
Screenshot: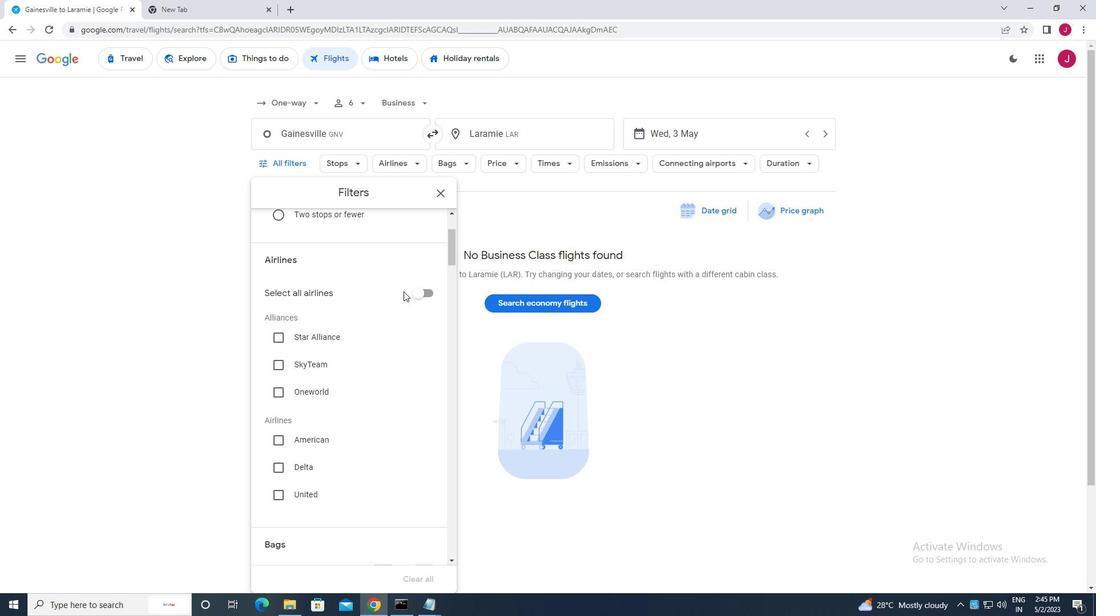 
Action: Mouse scrolled (403, 291) with delta (0, 0)
Screenshot: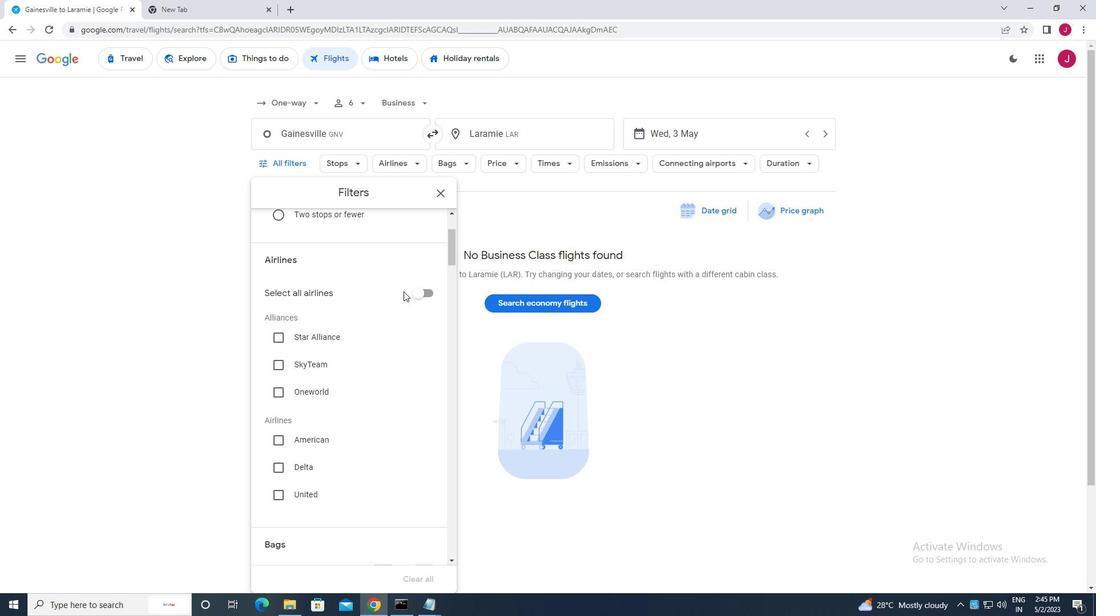 
Action: Mouse scrolled (403, 292) with delta (0, 0)
Screenshot: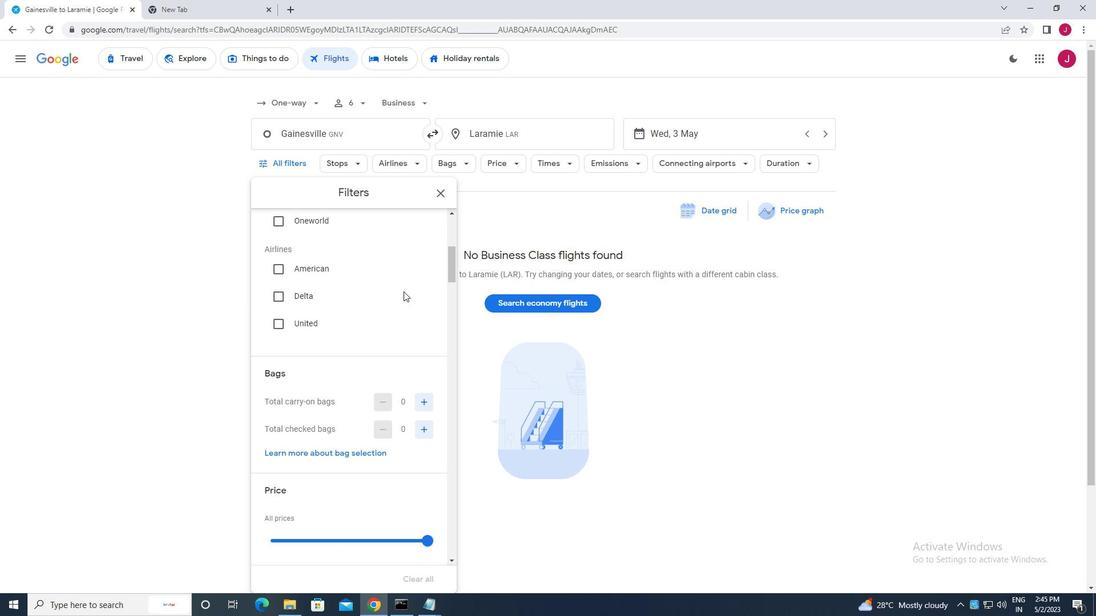
Action: Mouse scrolled (403, 292) with delta (0, 0)
Screenshot: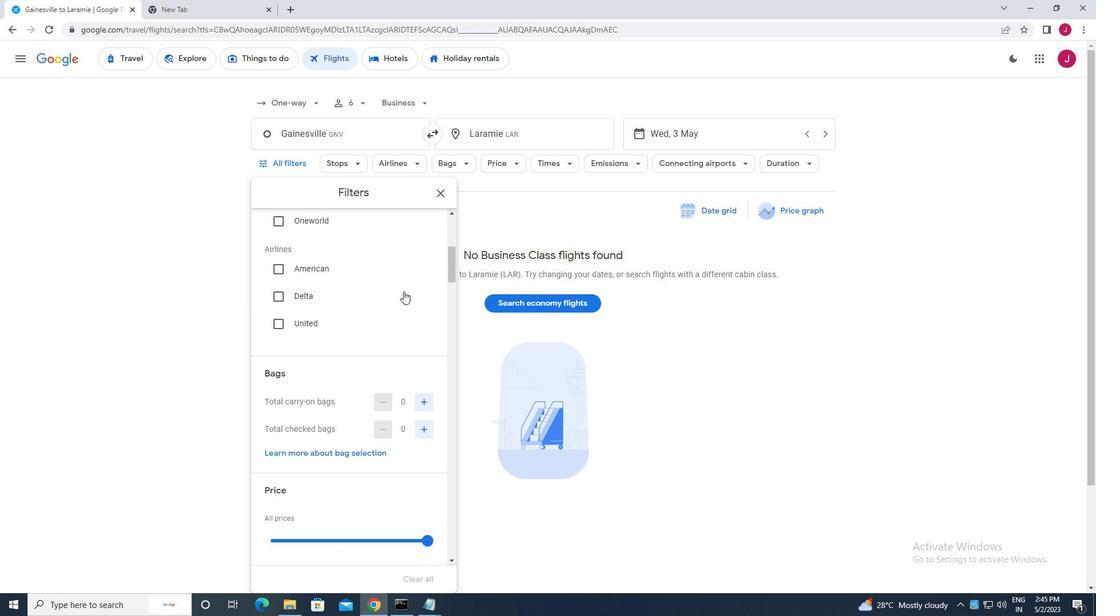 
Action: Mouse moved to (353, 274)
Screenshot: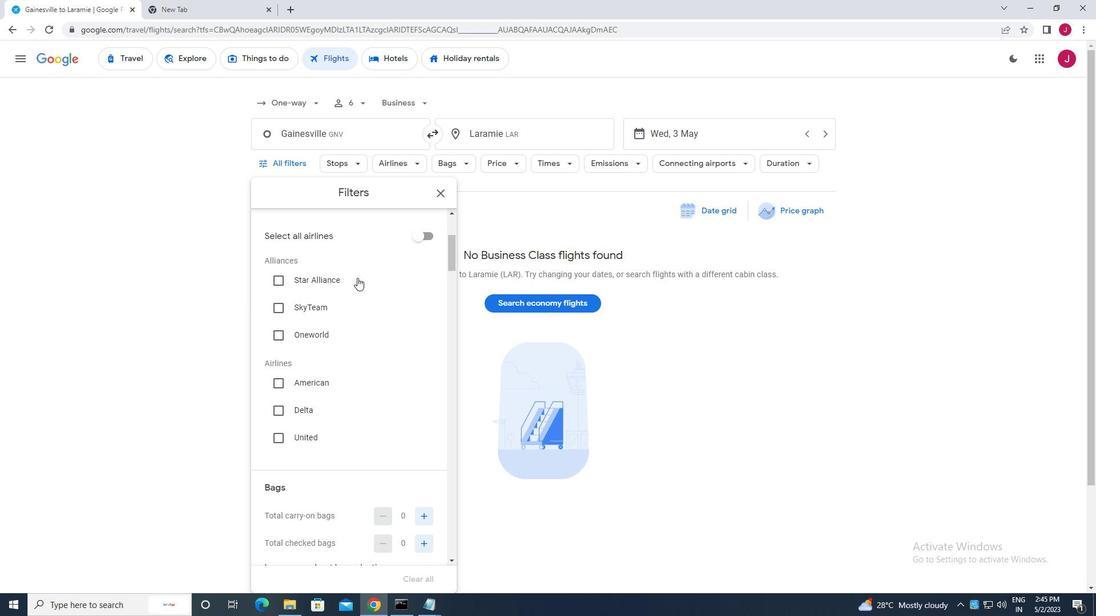 
Action: Mouse scrolled (353, 274) with delta (0, 0)
Screenshot: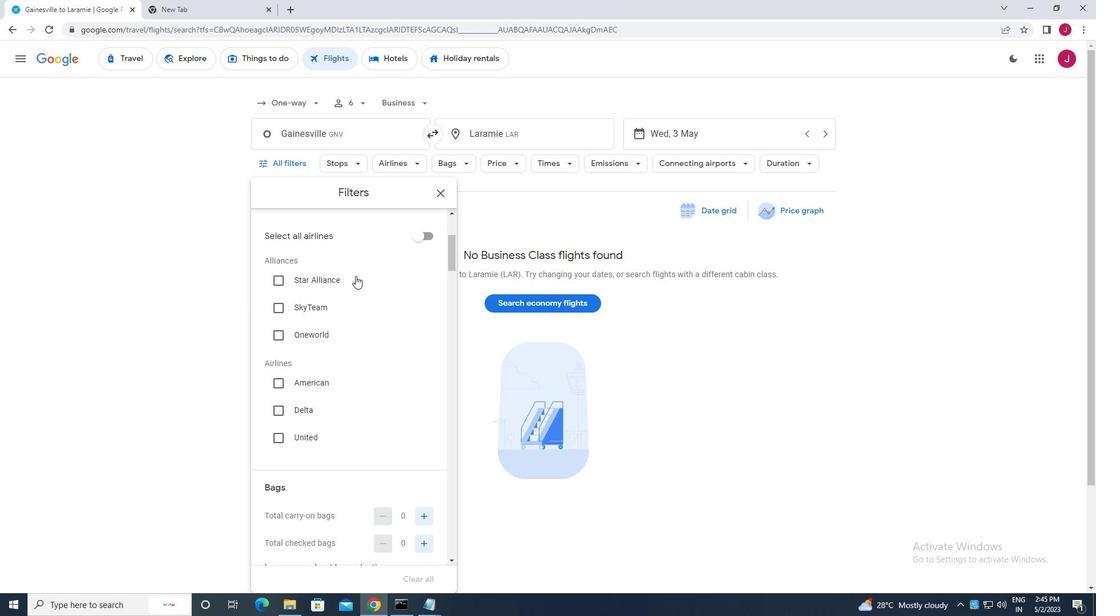 
Action: Mouse moved to (352, 279)
Screenshot: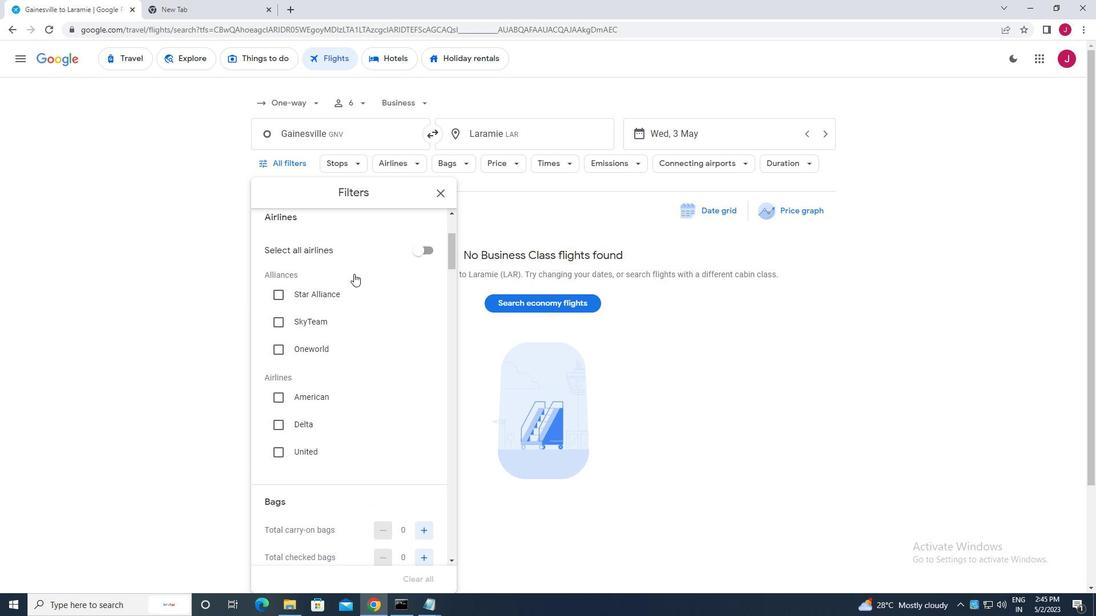 
Action: Mouse scrolled (352, 278) with delta (0, 0)
Screenshot: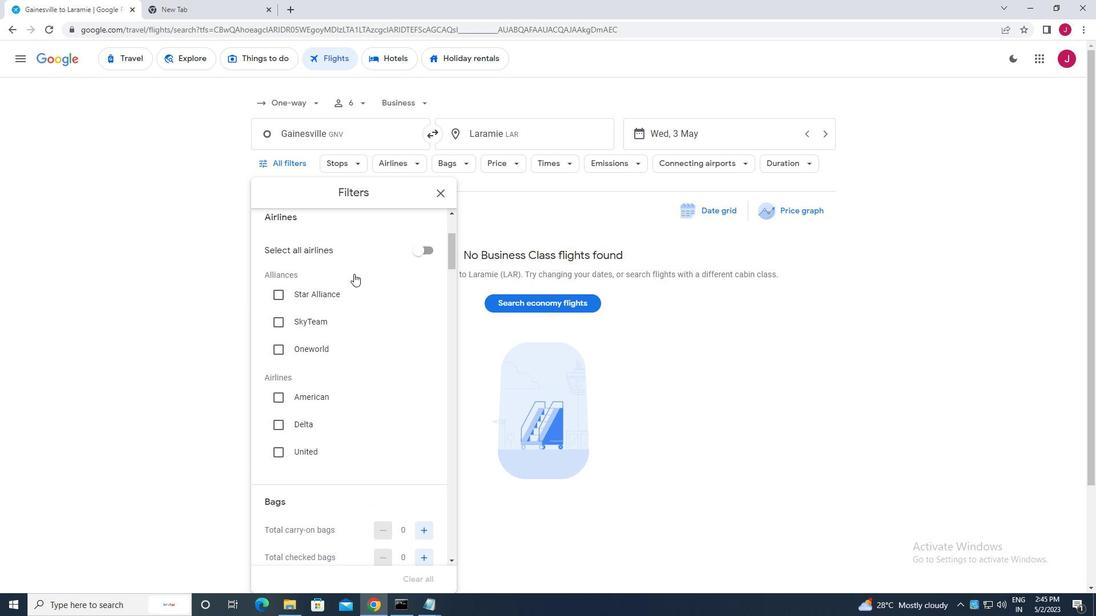 
Action: Mouse moved to (352, 284)
Screenshot: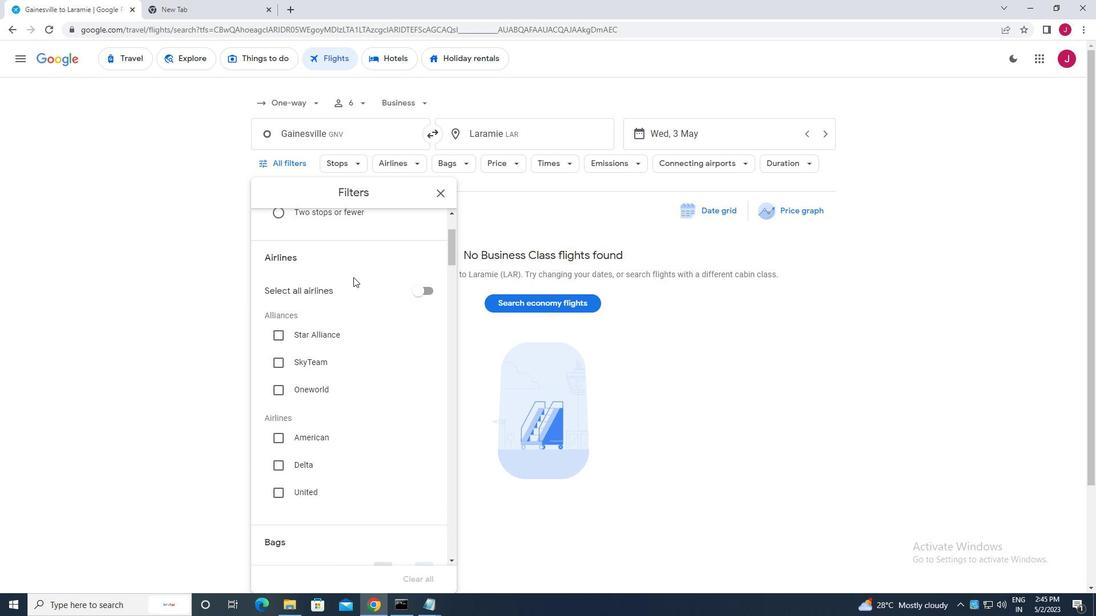 
Action: Mouse scrolled (352, 283) with delta (0, 0)
Screenshot: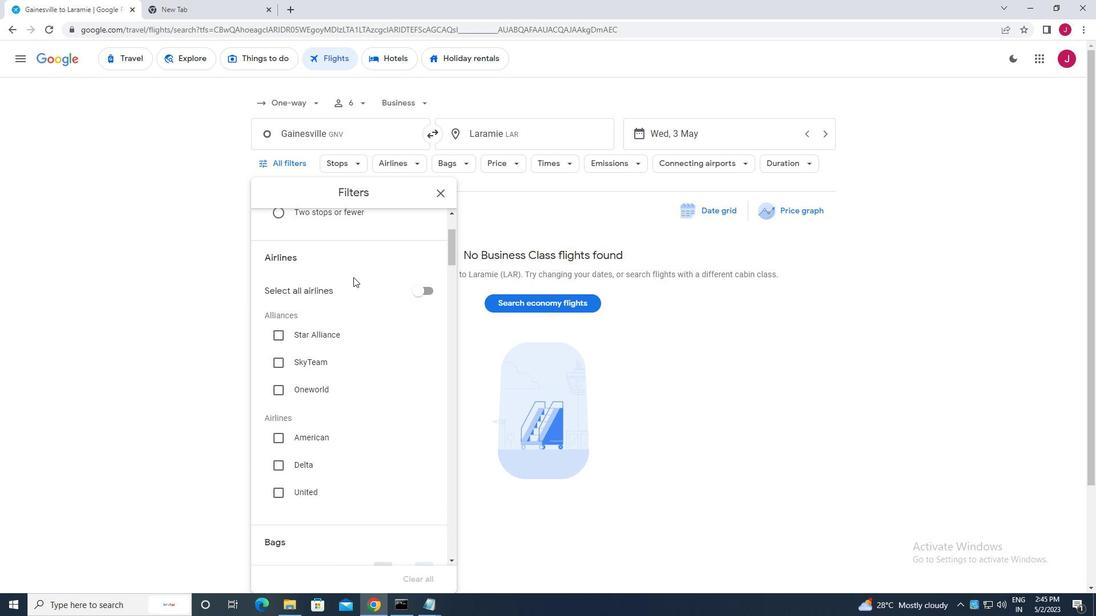 
Action: Mouse moved to (352, 286)
Screenshot: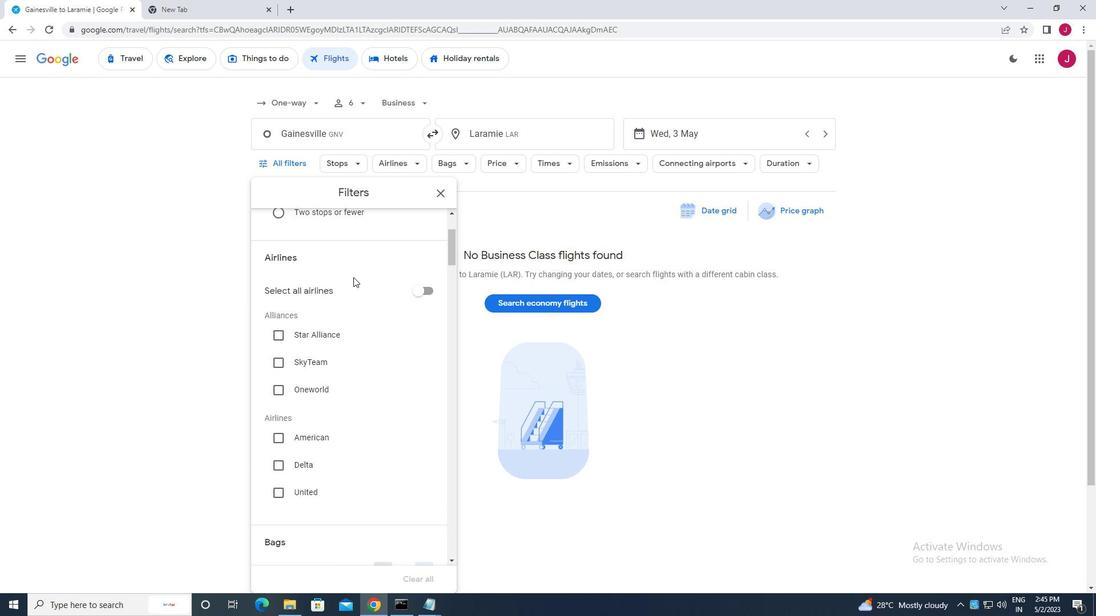 
Action: Mouse scrolled (352, 285) with delta (0, 0)
Screenshot: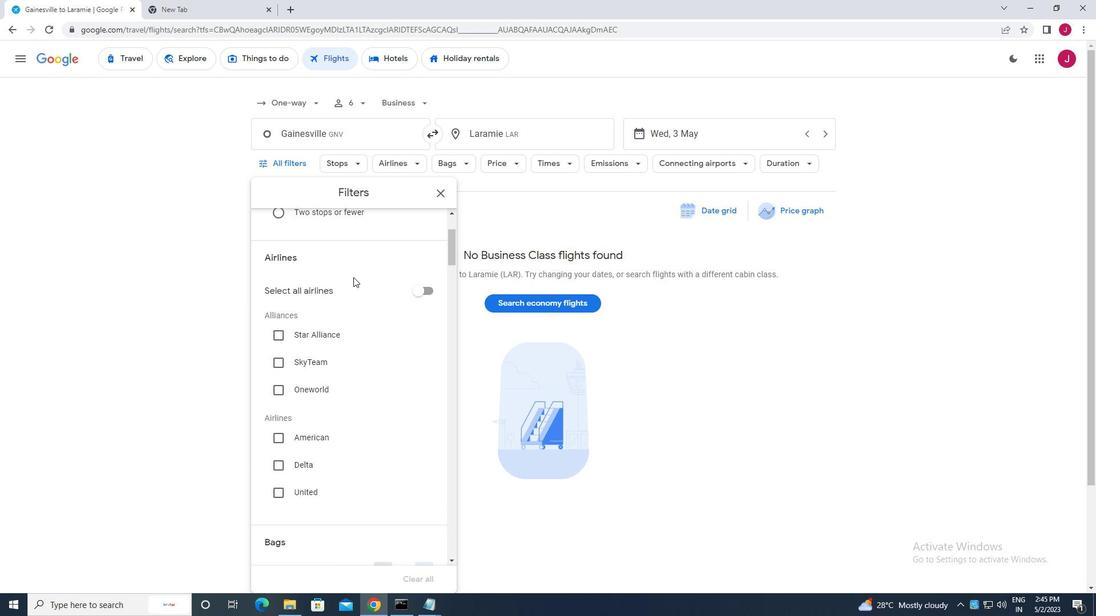 
Action: Mouse moved to (352, 287)
Screenshot: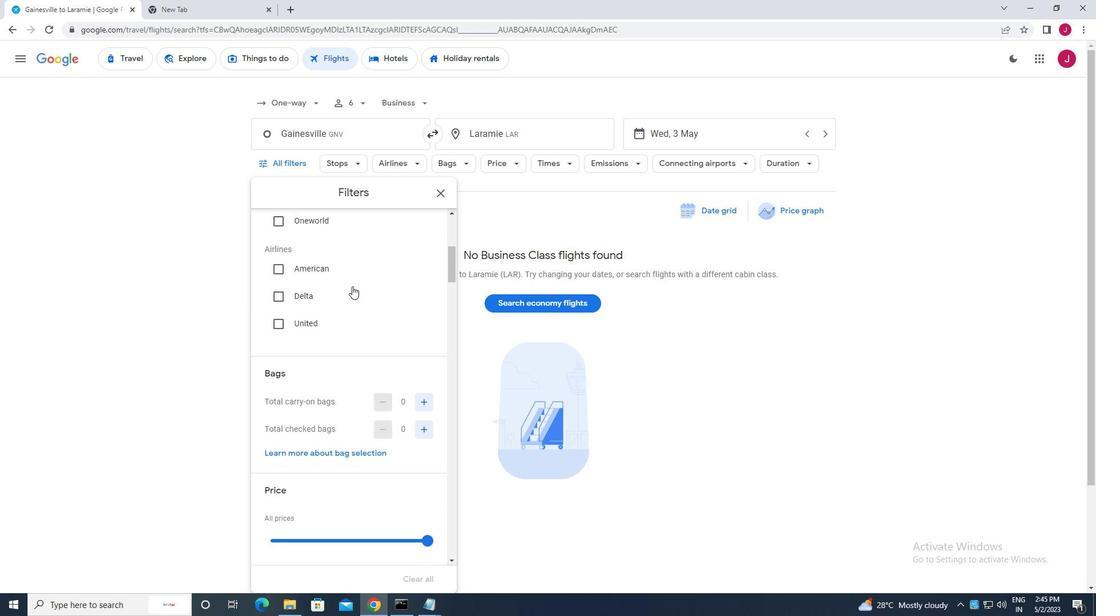 
Action: Mouse scrolled (352, 287) with delta (0, 0)
Screenshot: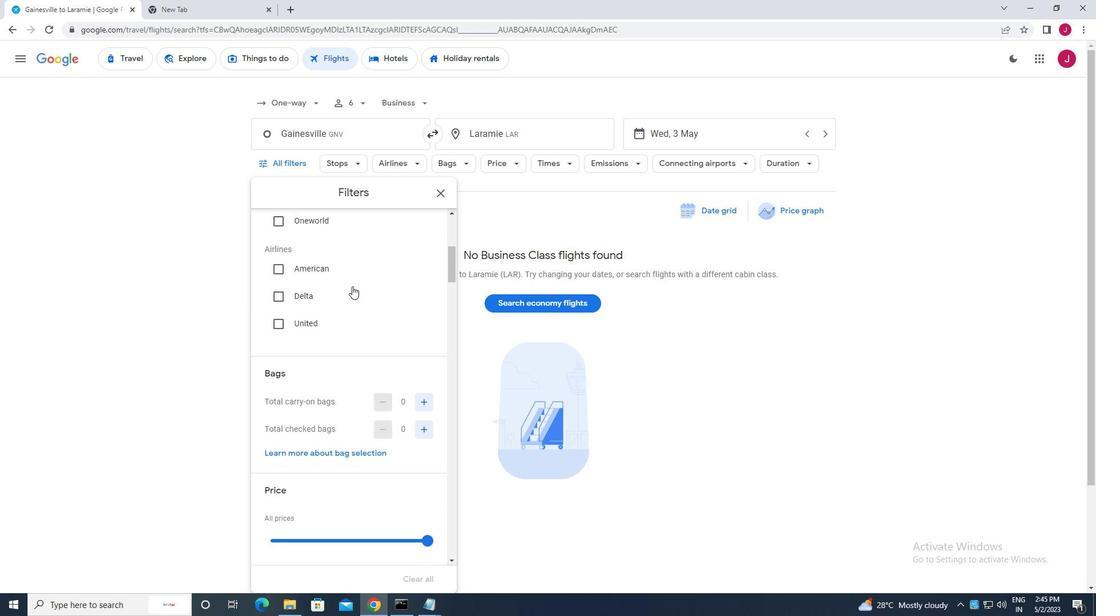 
Action: Mouse moved to (352, 288)
Screenshot: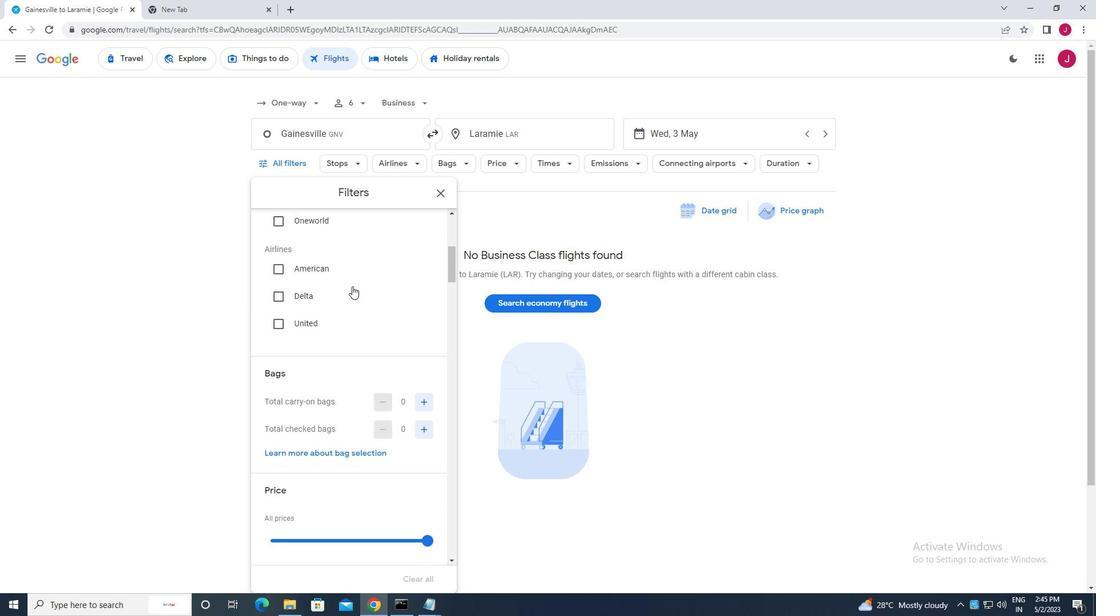
Action: Mouse scrolled (352, 288) with delta (0, 0)
Screenshot: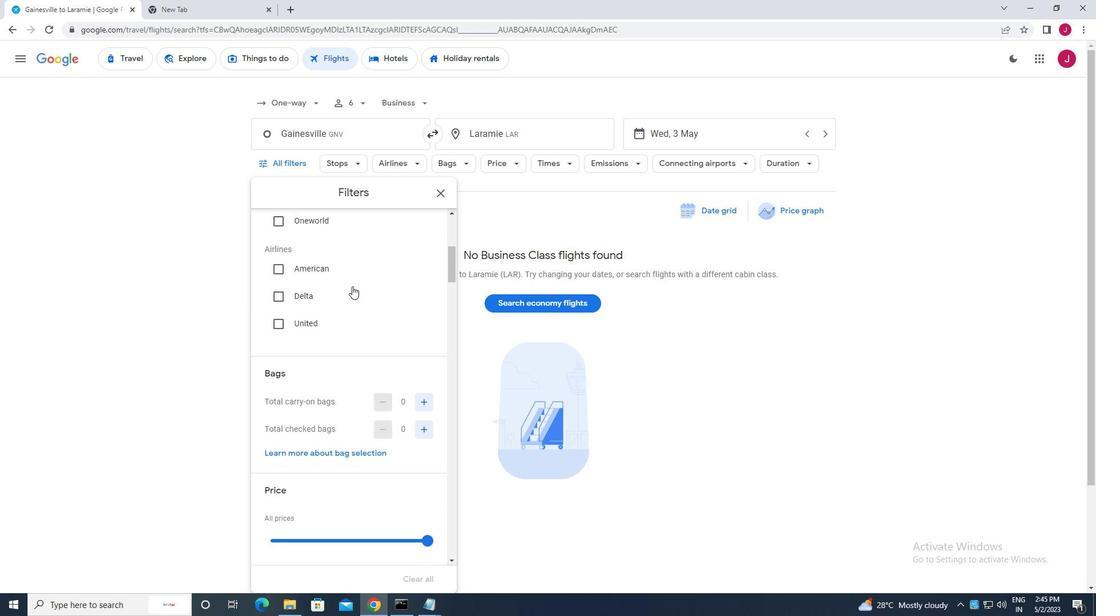
Action: Mouse moved to (418, 289)
Screenshot: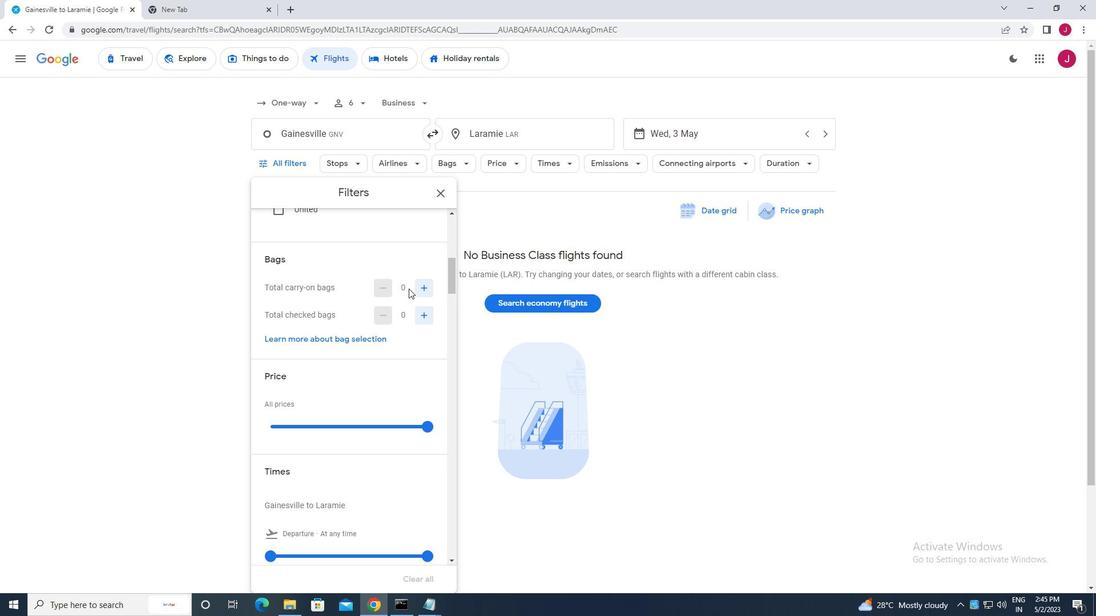 
Action: Mouse pressed left at (418, 289)
Screenshot: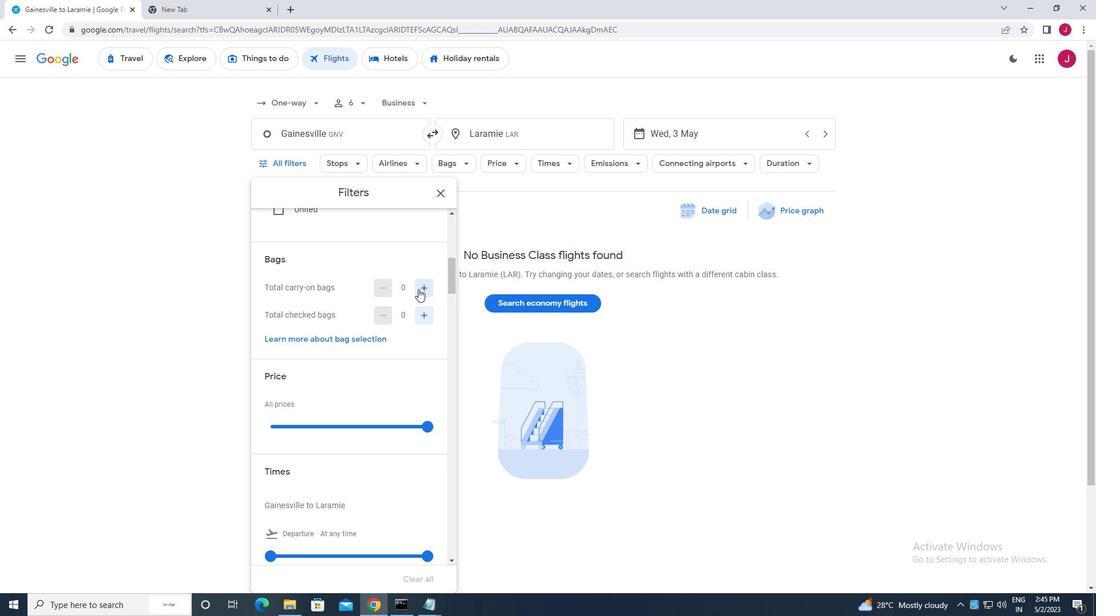 
Action: Mouse moved to (426, 324)
Screenshot: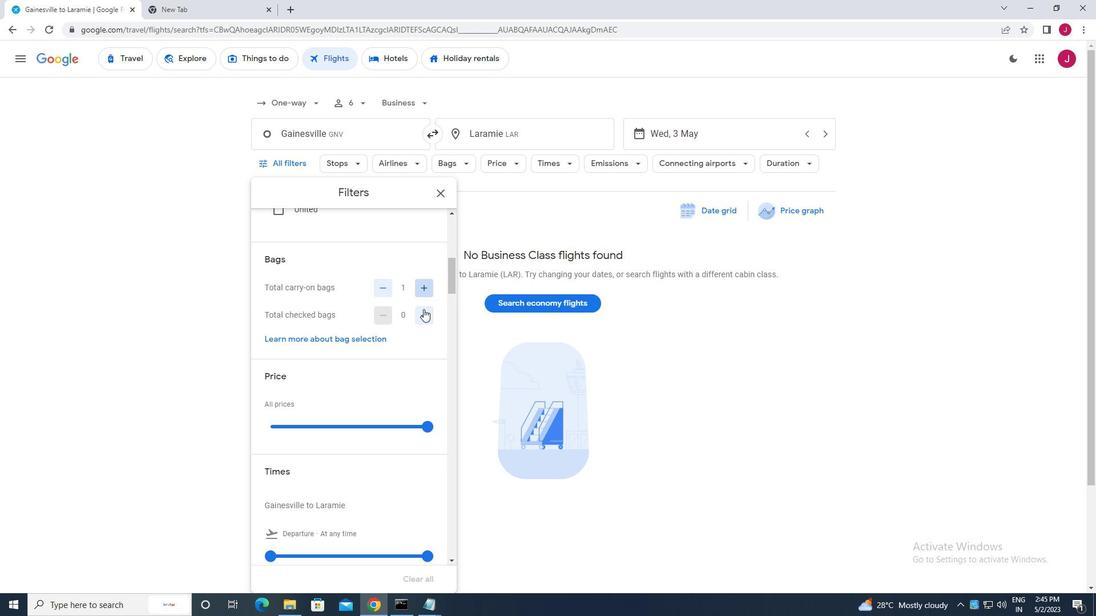 
Action: Mouse pressed left at (426, 324)
Screenshot: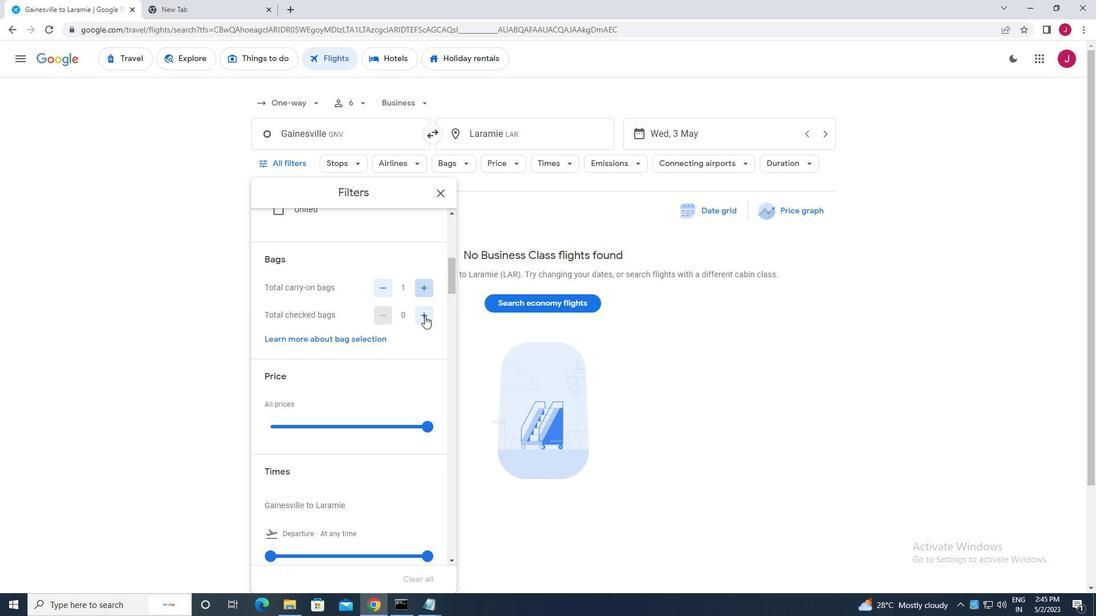 
Action: Mouse moved to (425, 324)
Screenshot: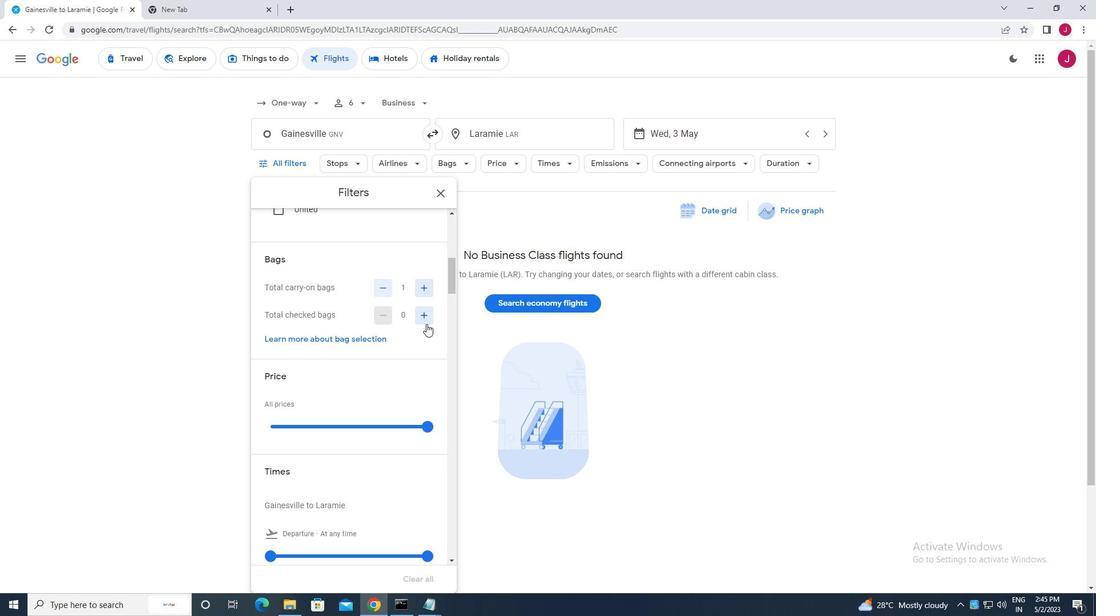 
Action: Mouse pressed left at (425, 324)
Screenshot: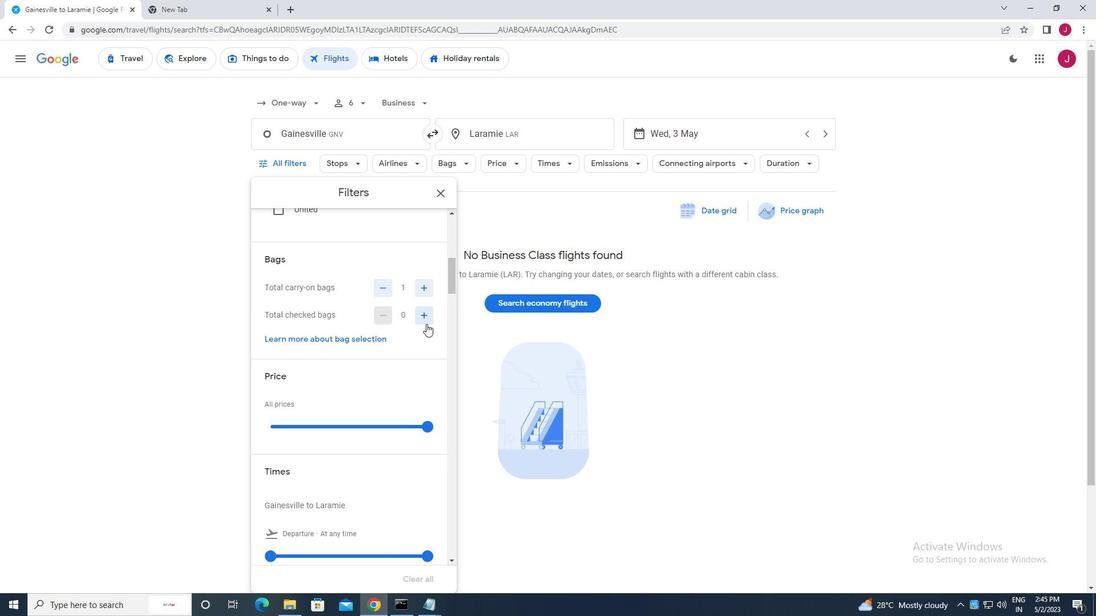 
Action: Mouse moved to (425, 324)
Screenshot: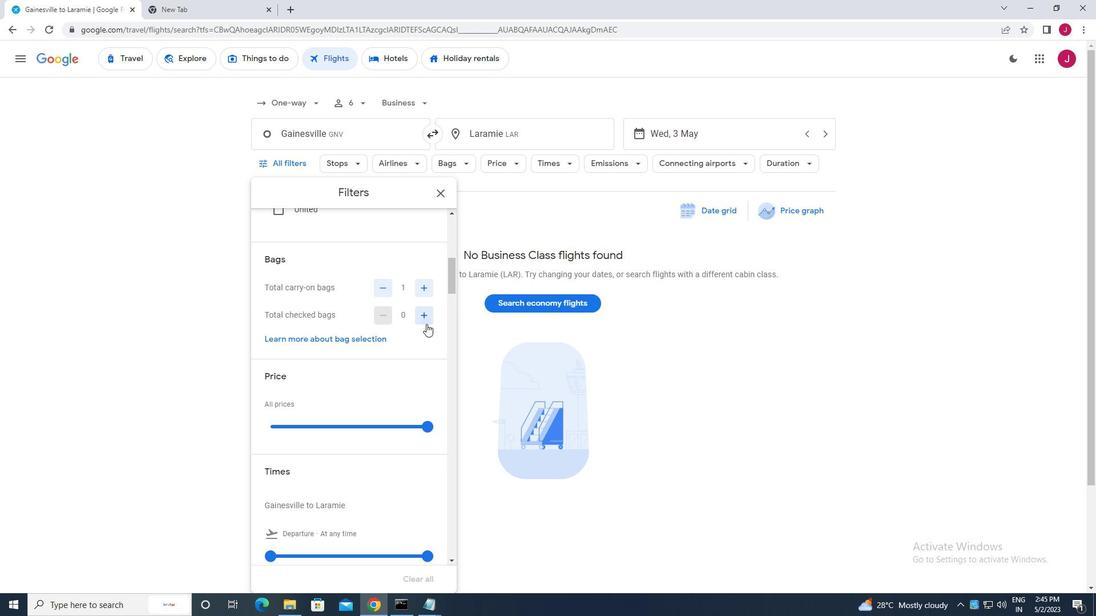 
Action: Mouse pressed left at (425, 324)
Screenshot: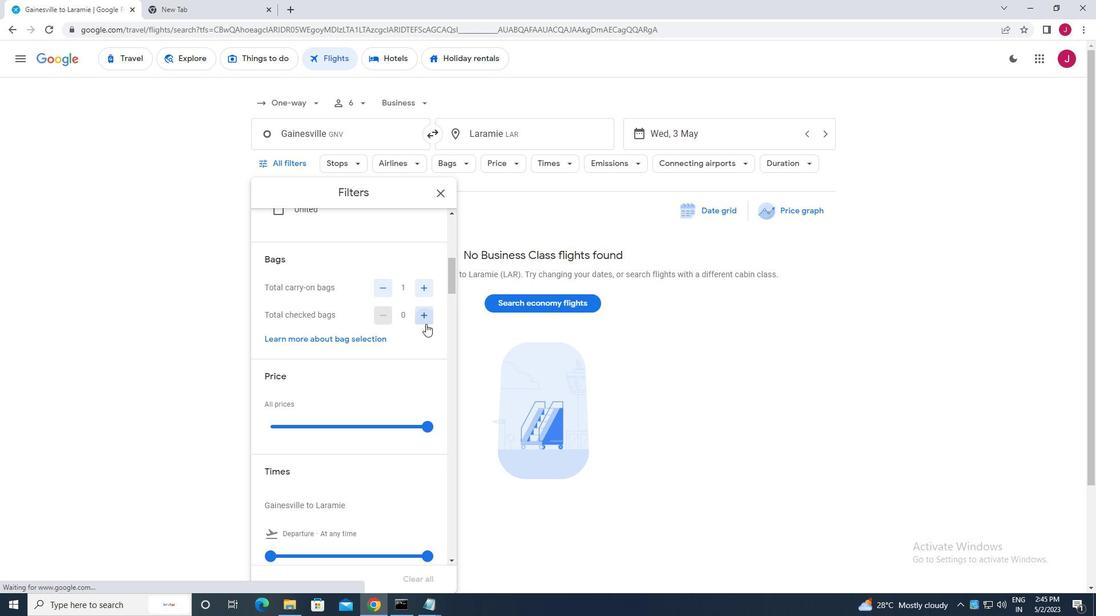 
Action: Mouse moved to (420, 315)
Screenshot: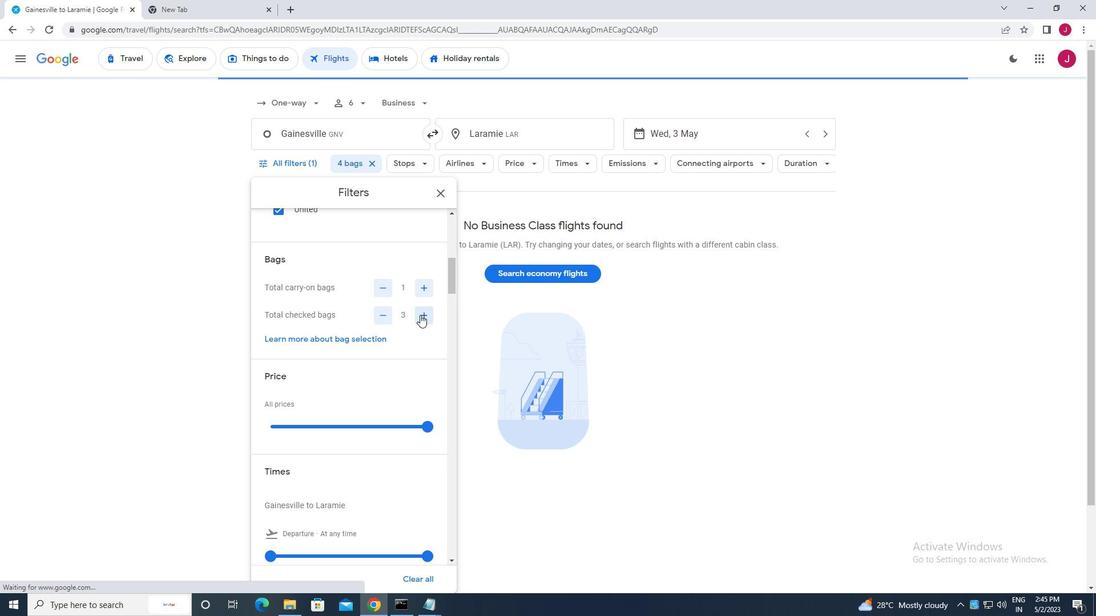 
Action: Mouse scrolled (420, 314) with delta (0, 0)
Screenshot: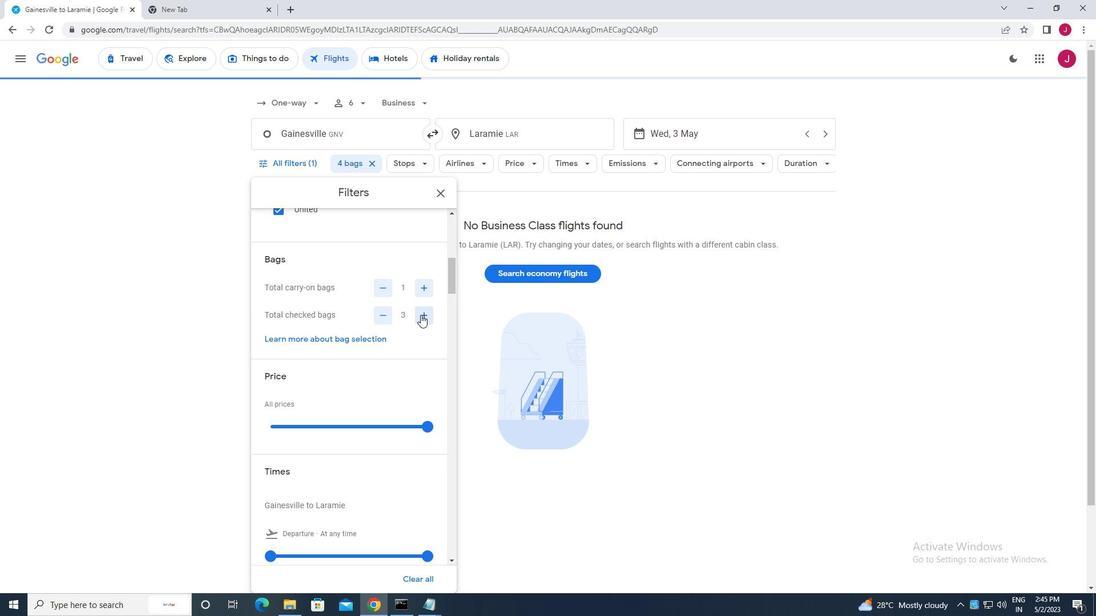 
Action: Mouse scrolled (420, 314) with delta (0, 0)
Screenshot: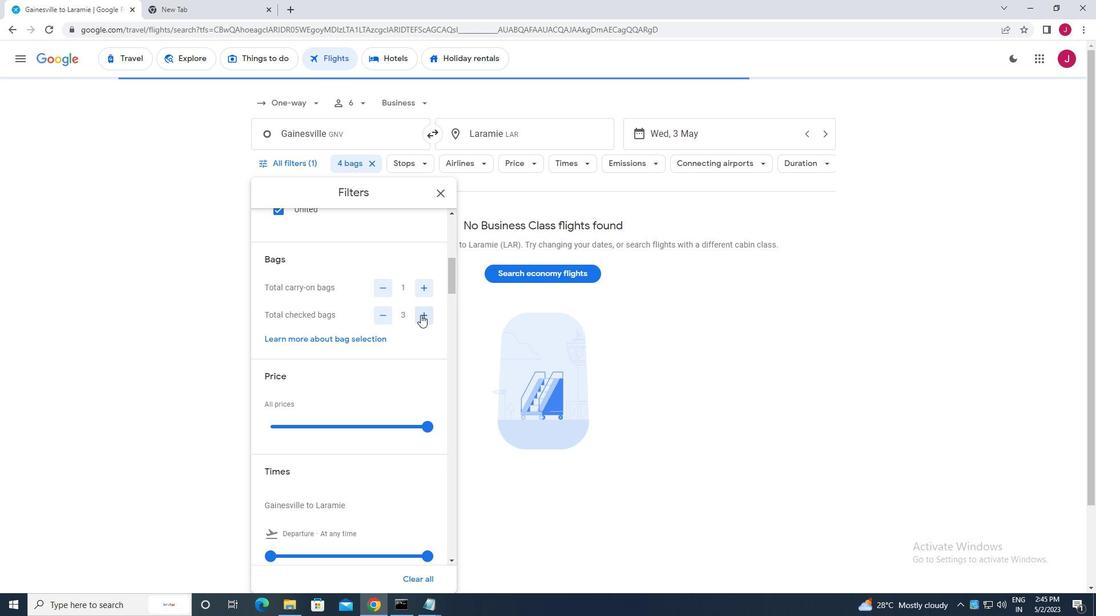 
Action: Mouse moved to (427, 311)
Screenshot: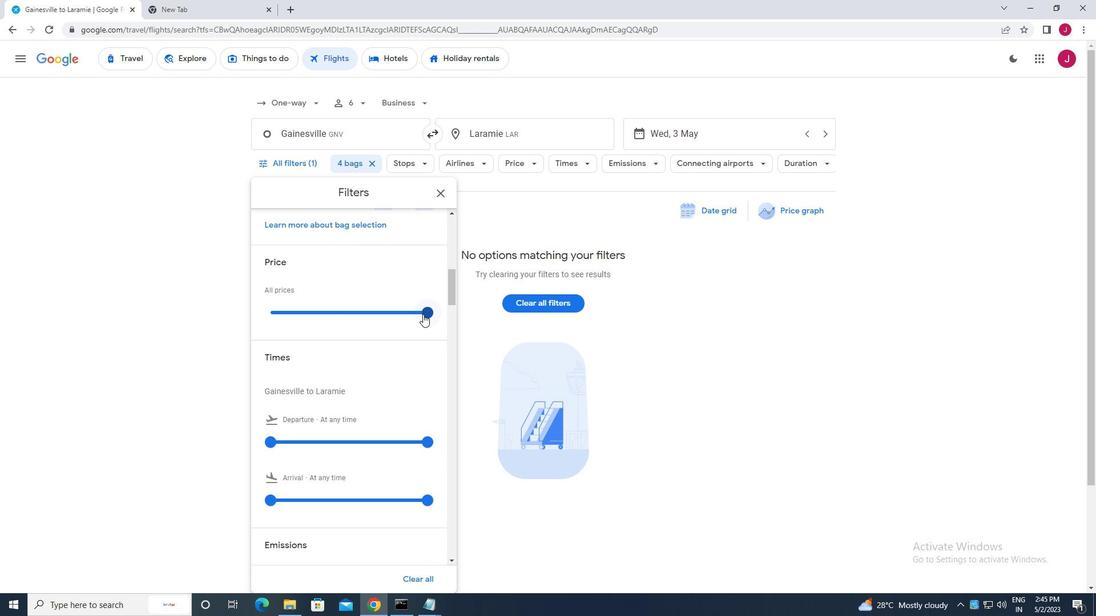 
Action: Mouse pressed left at (427, 311)
Screenshot: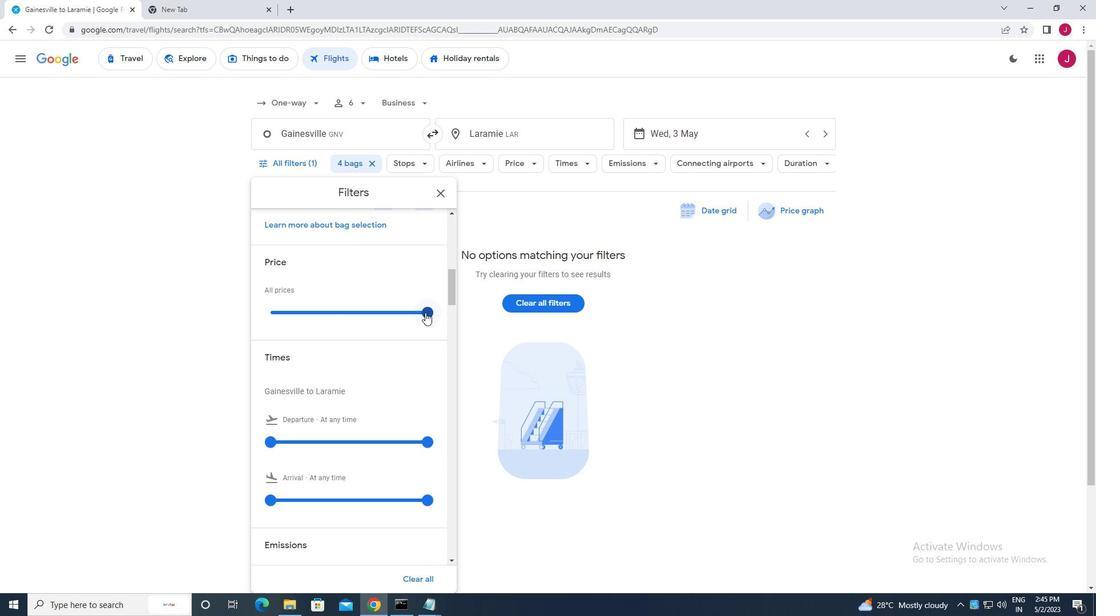 
Action: Mouse moved to (267, 442)
Screenshot: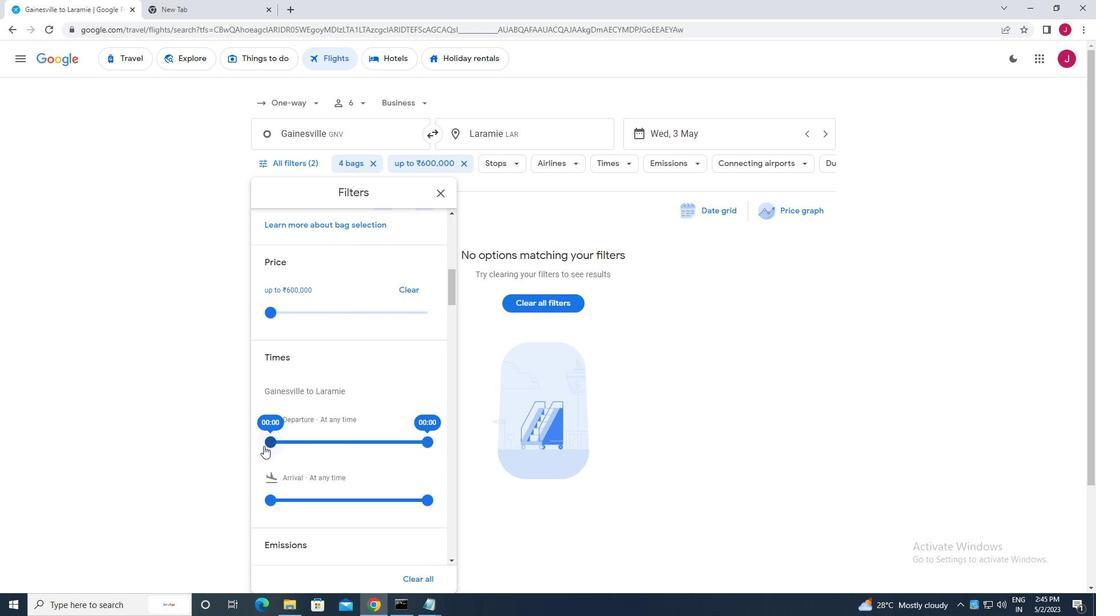 
Action: Mouse pressed left at (267, 442)
Screenshot: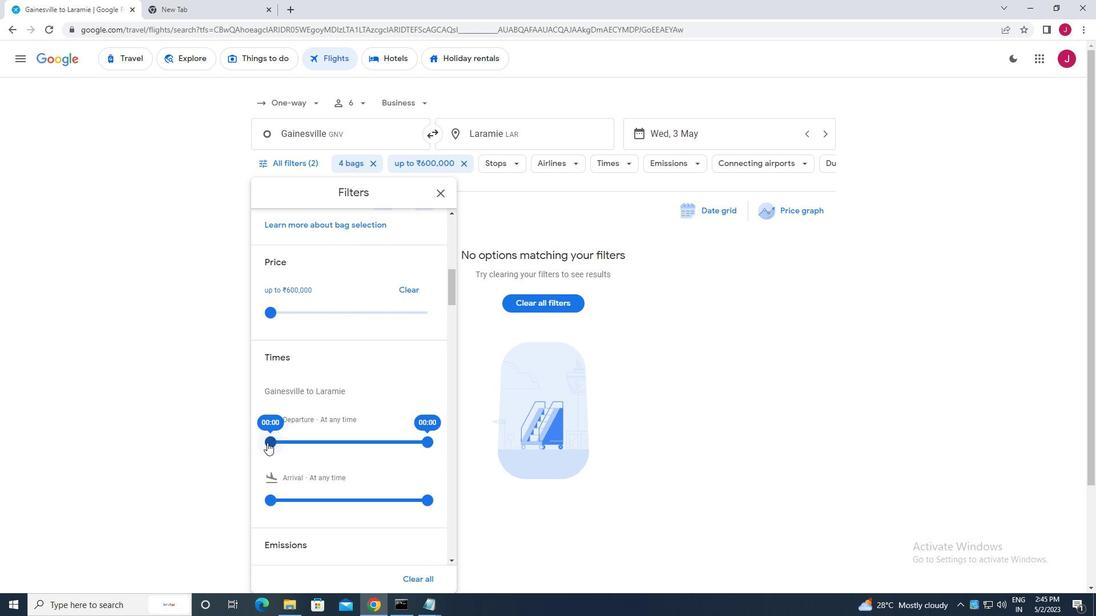 
Action: Mouse moved to (429, 442)
Screenshot: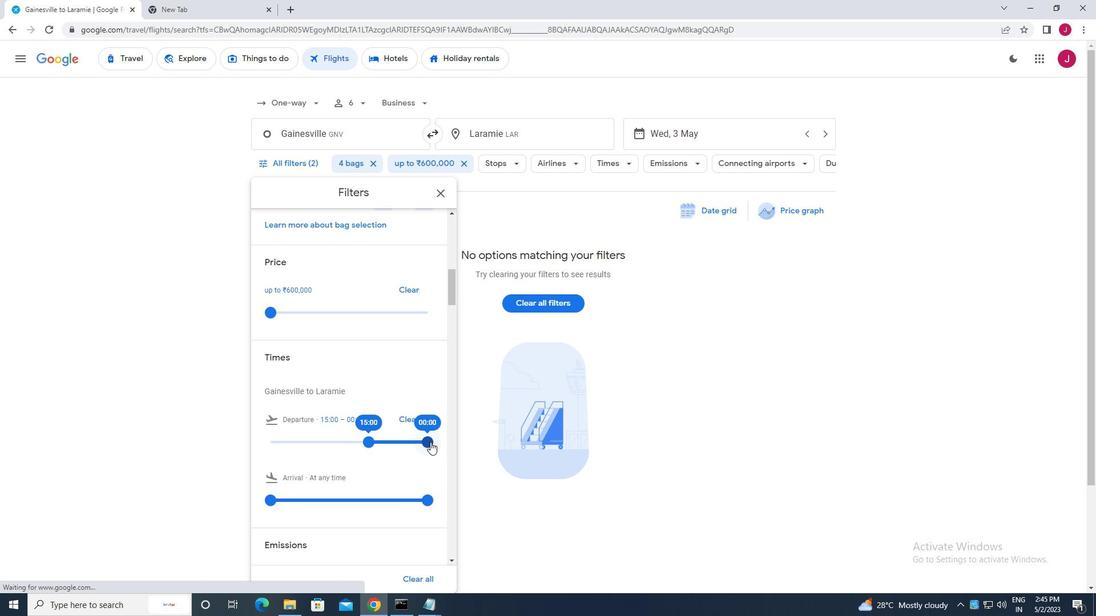 
Action: Mouse pressed left at (429, 442)
Screenshot: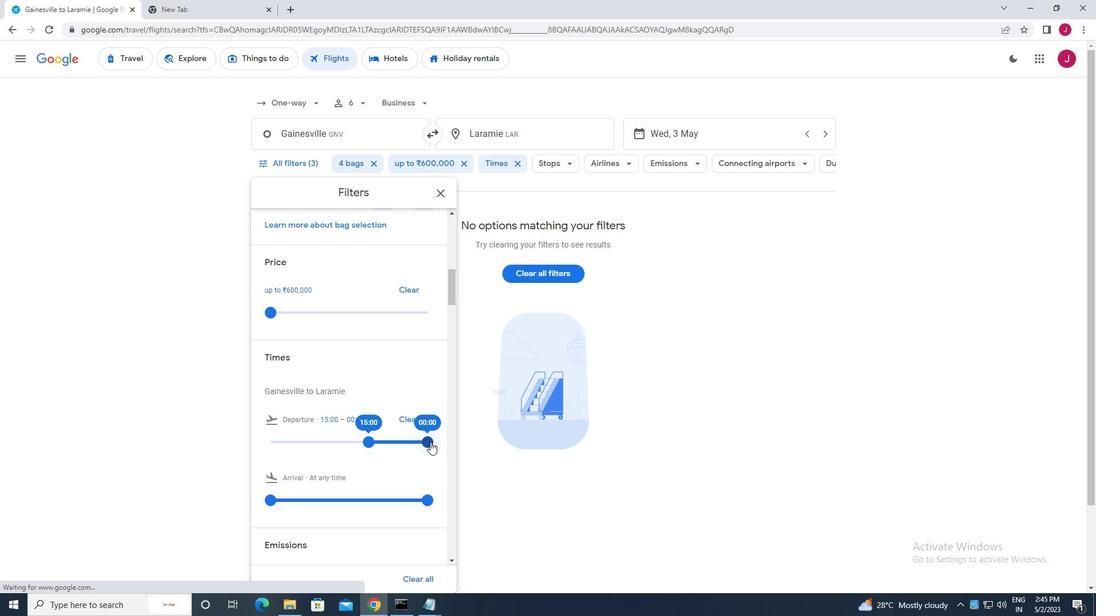 
Action: Mouse moved to (440, 195)
Screenshot: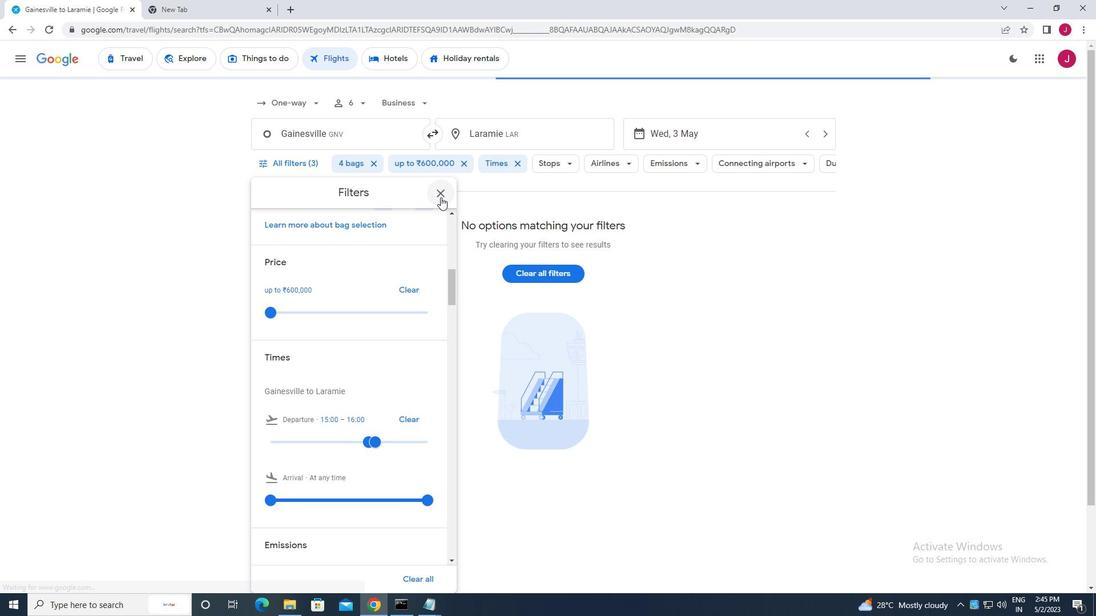 
Action: Mouse pressed left at (440, 195)
Screenshot: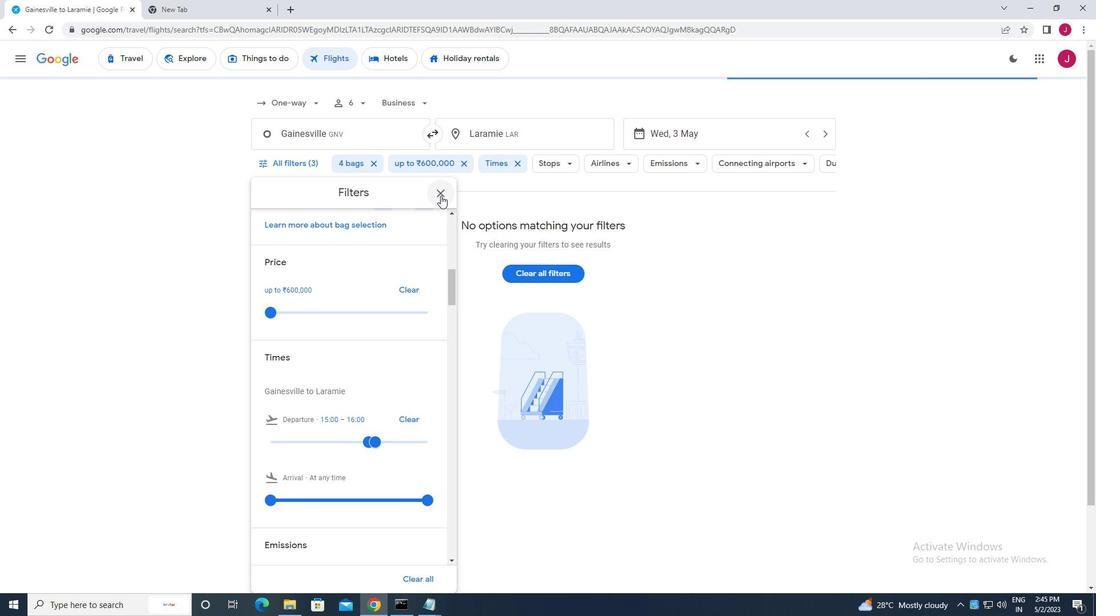 
Action: Mouse moved to (440, 195)
Screenshot: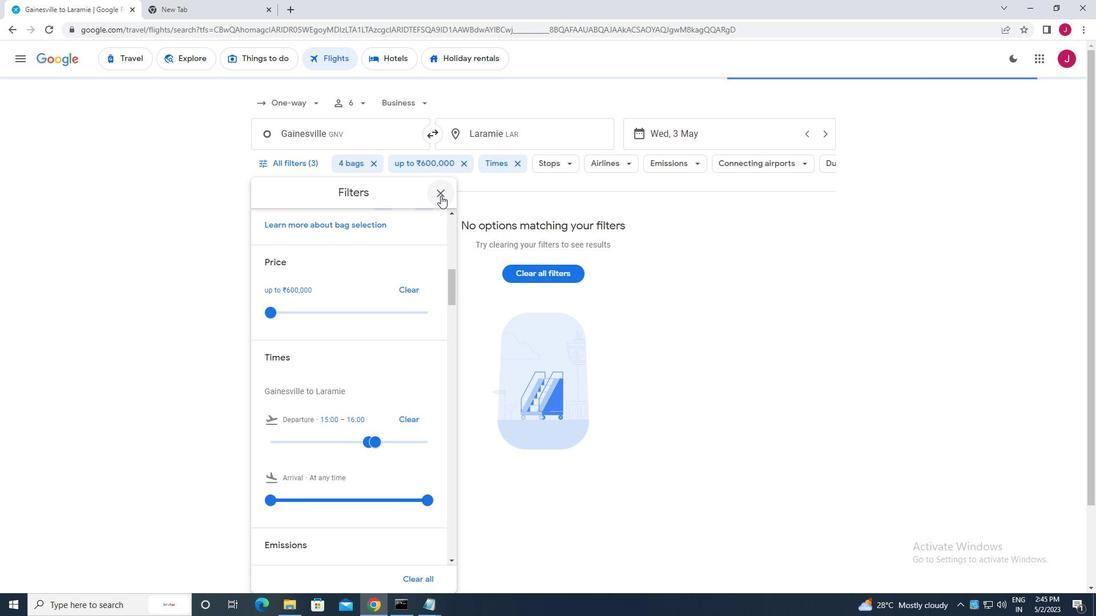 
